 Task: Create new Company, with domain: 'zufest.ru' and type: 'Reseller'. Add new contact for this company, with mail Id: 'Amaira21Martin@zufest.ru', First Name: Amaira, Last name:  Martin, Job Title: 'Quality Assurance Engineer', Phone Number: '(801) 555-6795'. Change life cycle stage to  Lead and lead status to  Open. Logged in from softage.3@softage.net
Action: Mouse moved to (85, 74)
Screenshot: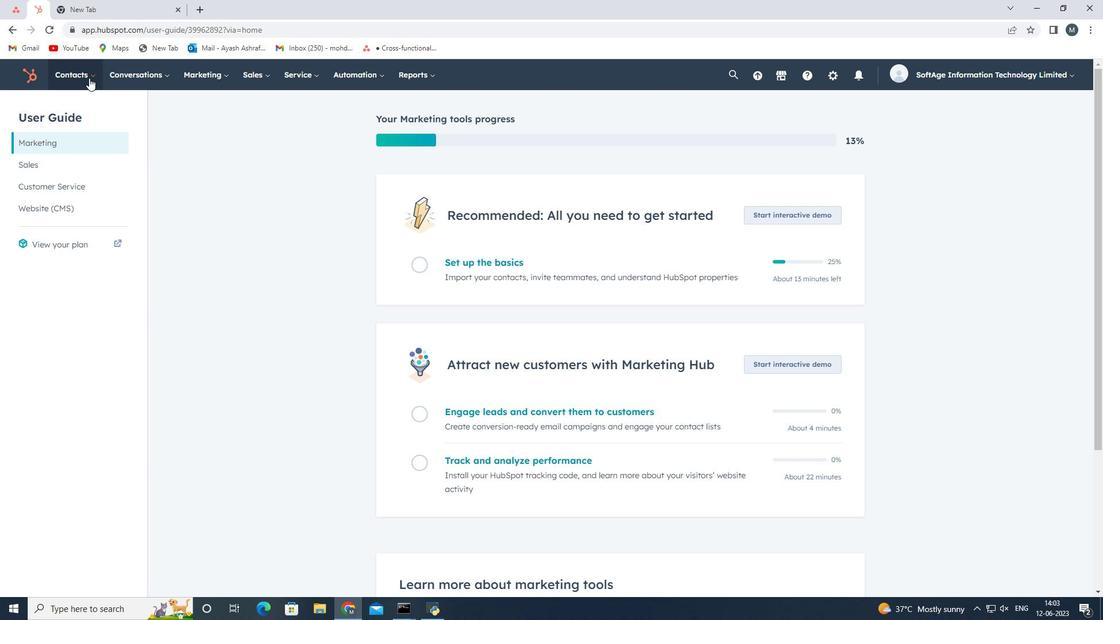 
Action: Mouse pressed left at (85, 74)
Screenshot: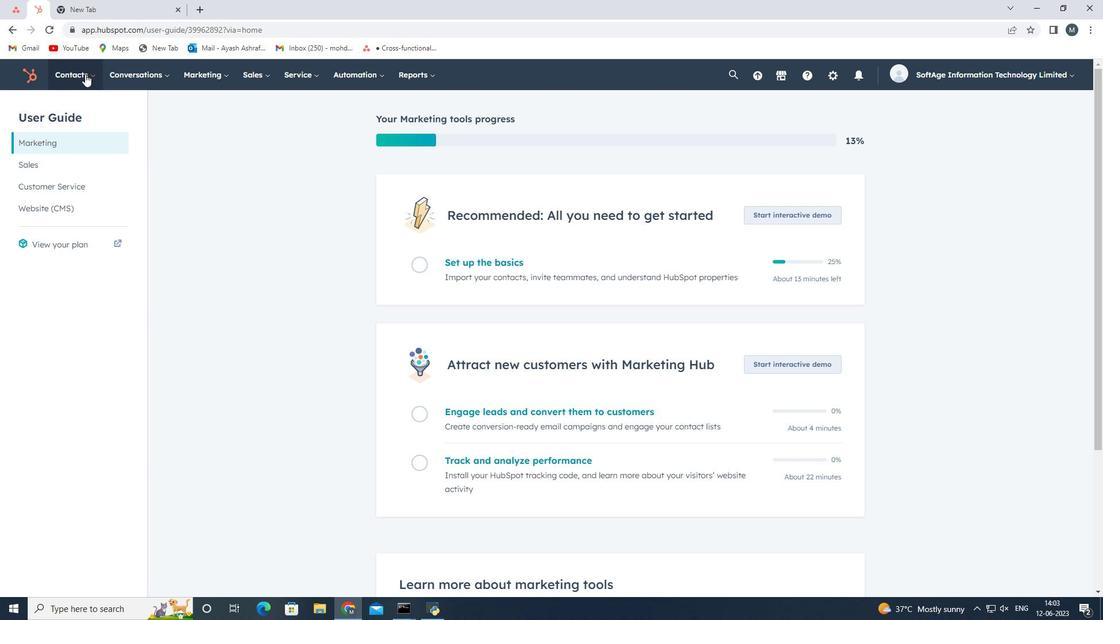 
Action: Mouse moved to (87, 128)
Screenshot: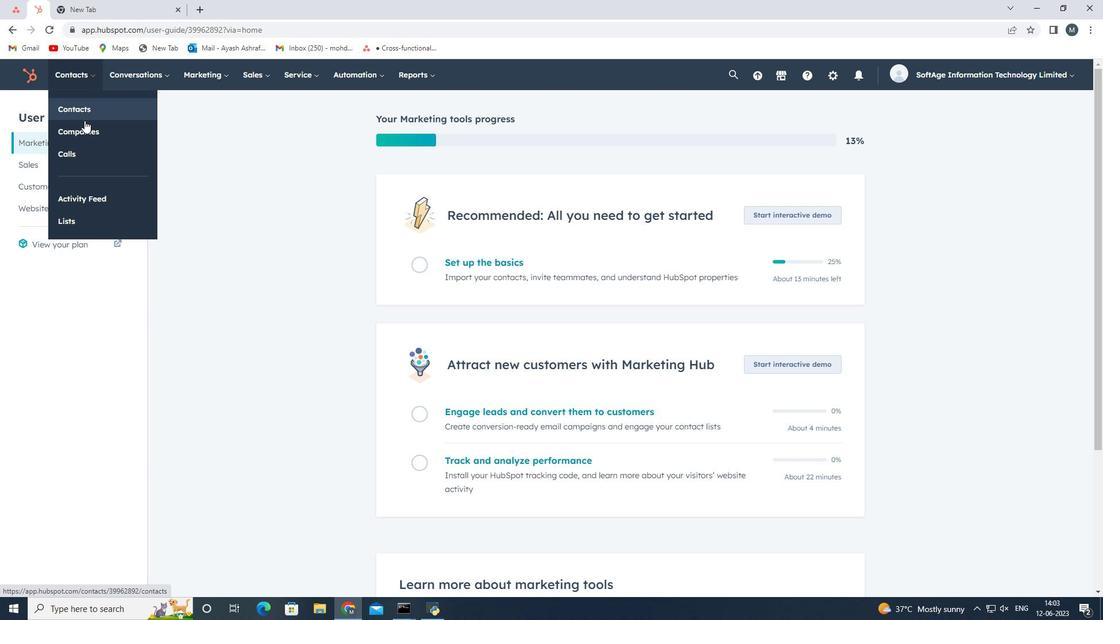 
Action: Mouse pressed left at (87, 128)
Screenshot: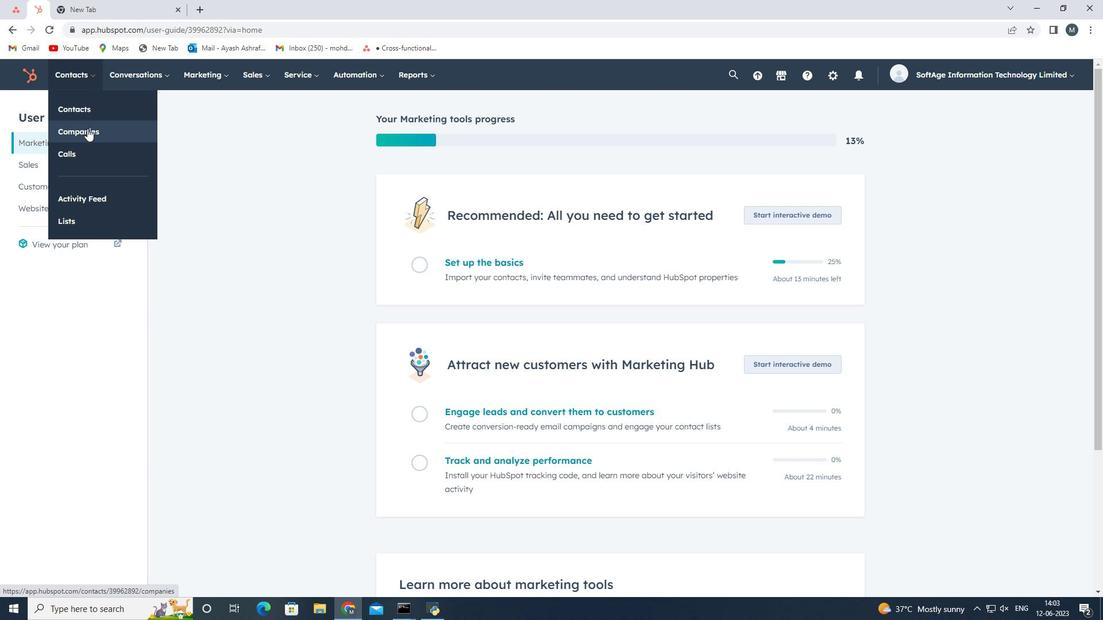 
Action: Mouse moved to (1052, 115)
Screenshot: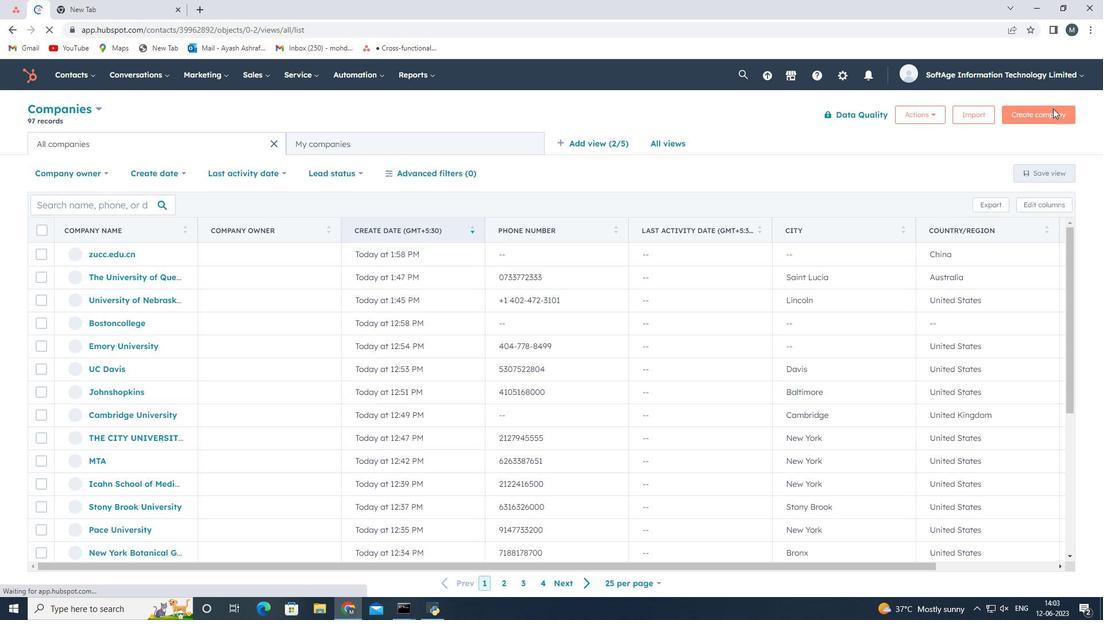 
Action: Mouse pressed left at (1052, 115)
Screenshot: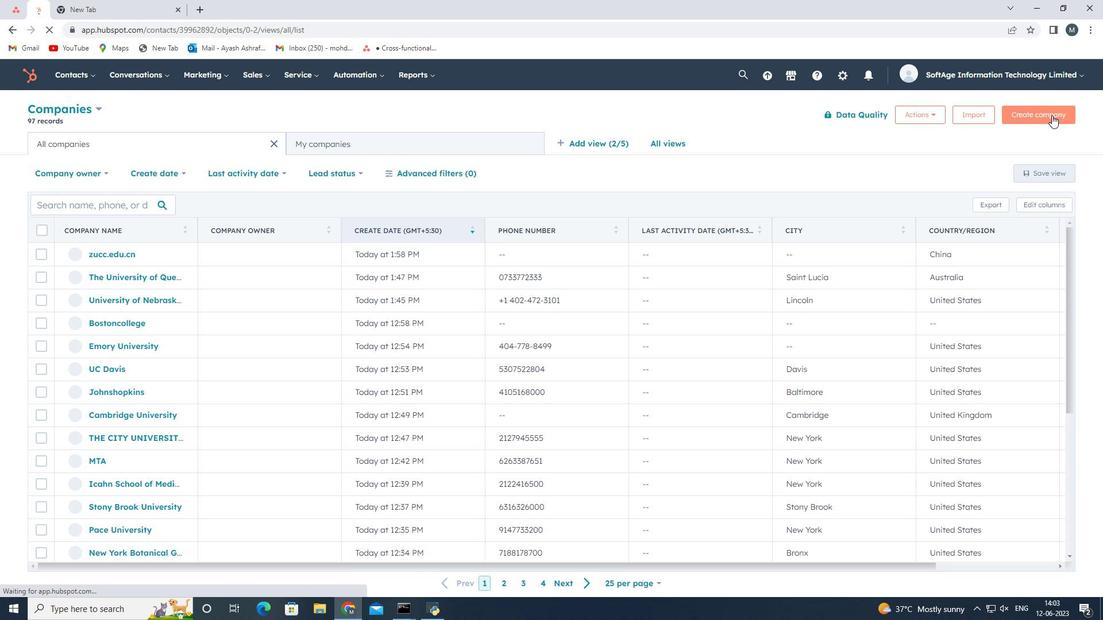 
Action: Mouse moved to (877, 166)
Screenshot: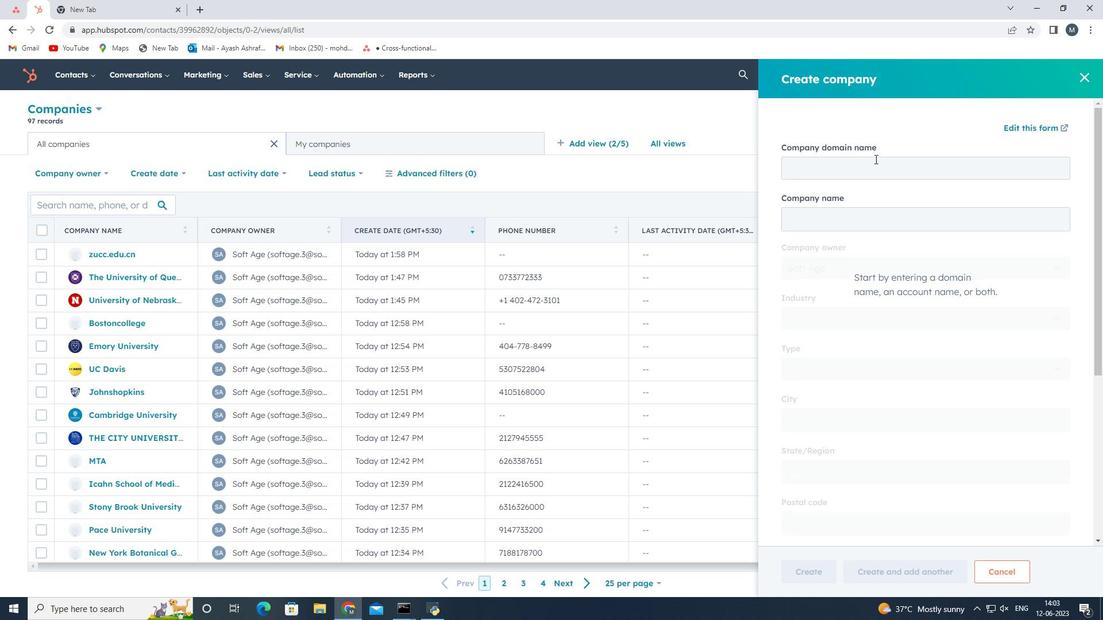 
Action: Mouse pressed left at (877, 166)
Screenshot: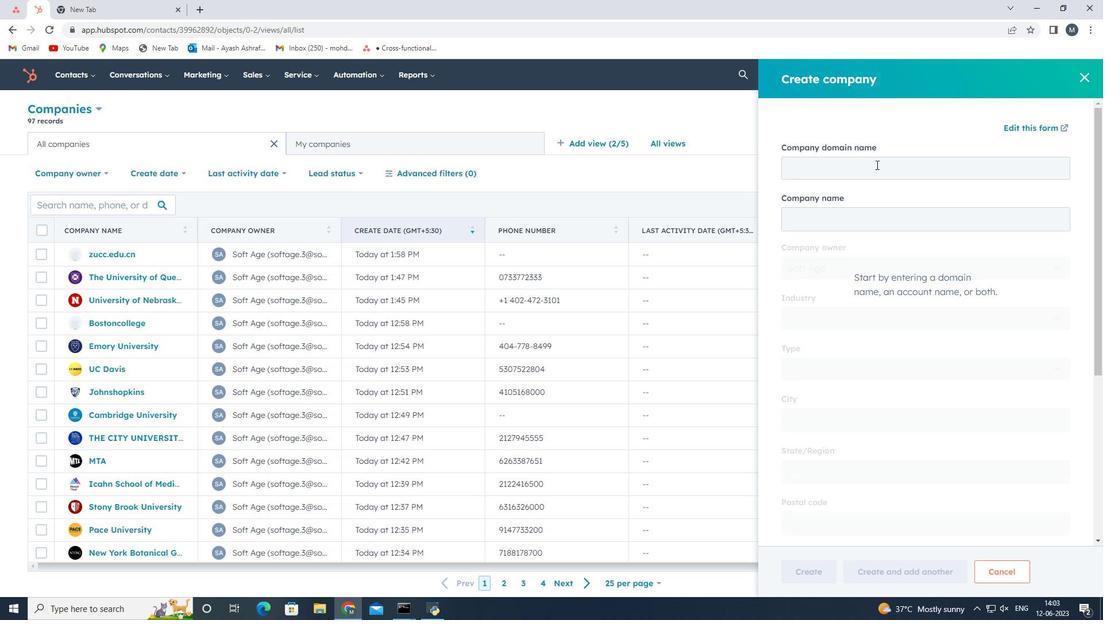 
Action: Key pressed zufest.ru
Screenshot: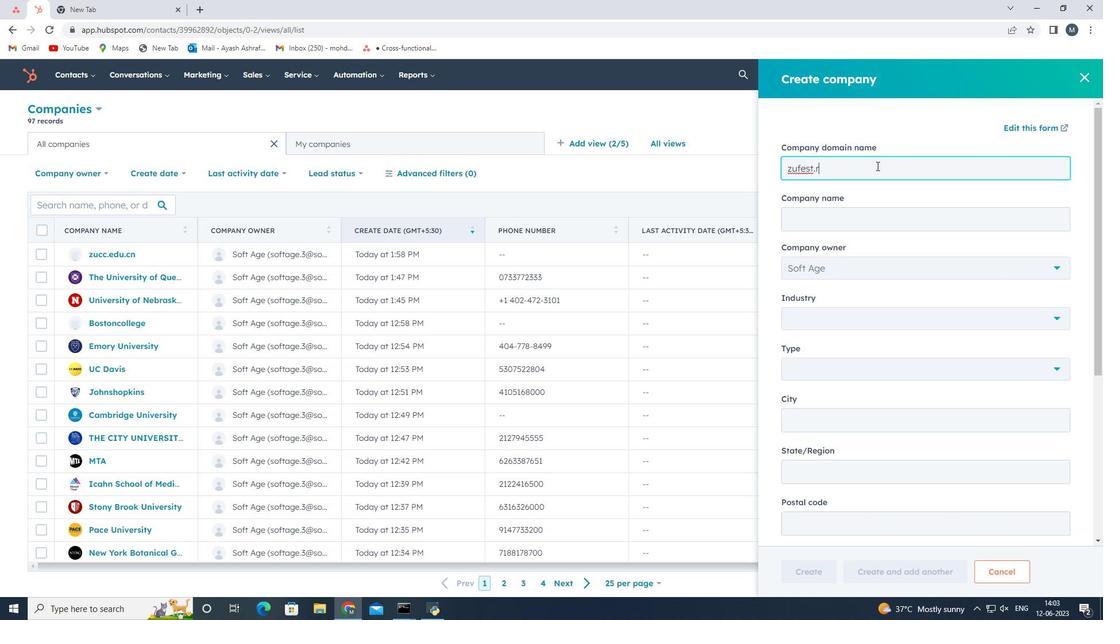 
Action: Mouse moved to (844, 367)
Screenshot: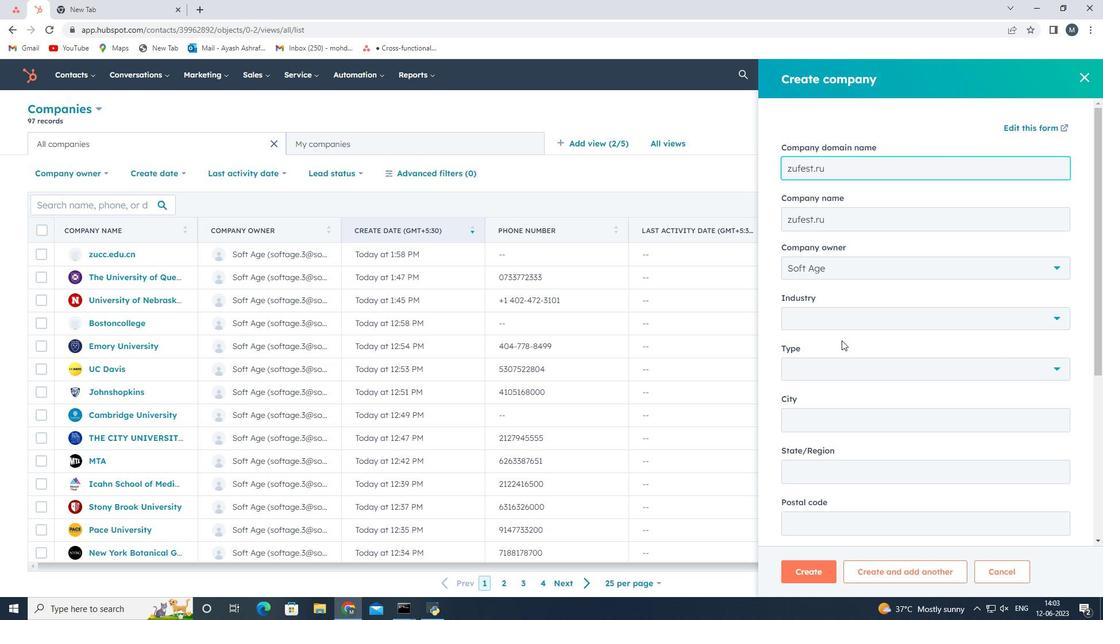 
Action: Mouse pressed left at (844, 367)
Screenshot: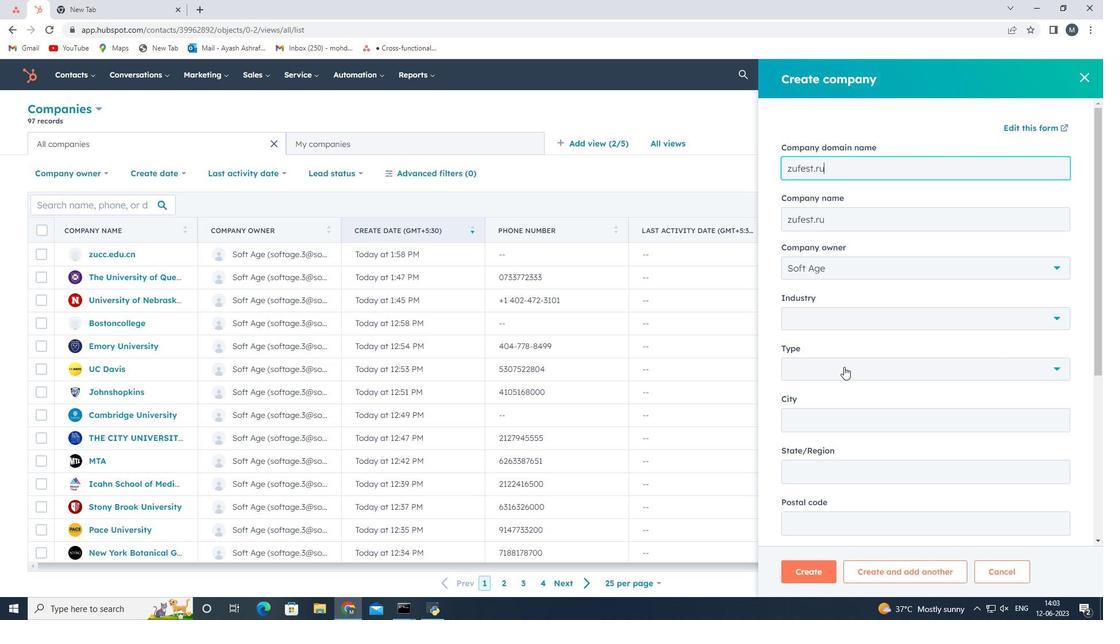 
Action: Mouse moved to (816, 467)
Screenshot: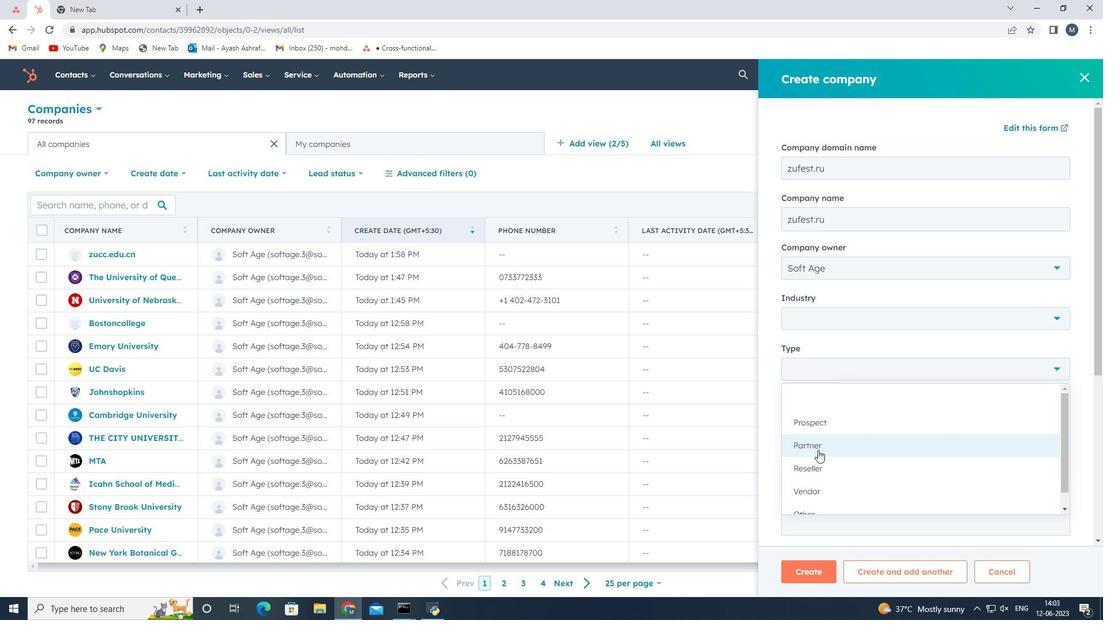 
Action: Mouse pressed left at (816, 467)
Screenshot: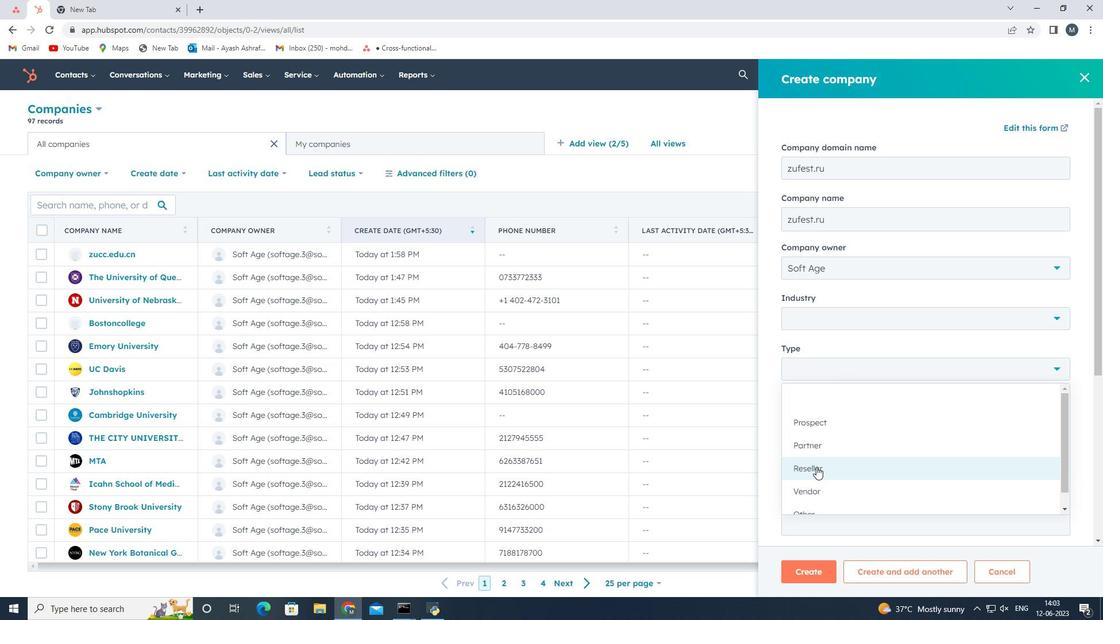 
Action: Mouse moved to (822, 462)
Screenshot: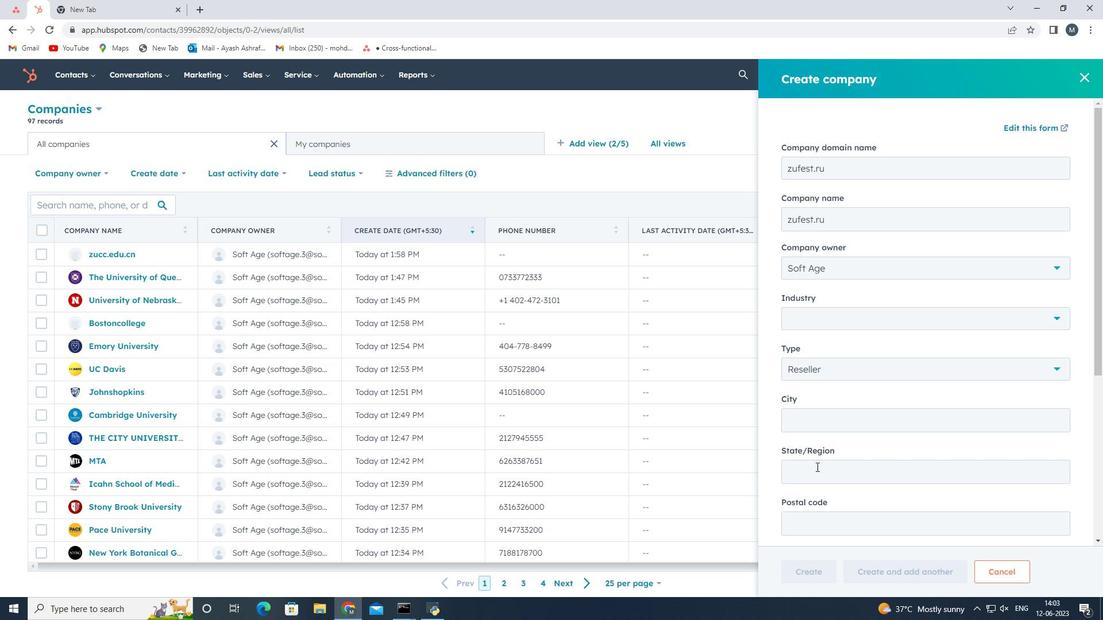 
Action: Mouse scrolled (822, 461) with delta (0, 0)
Screenshot: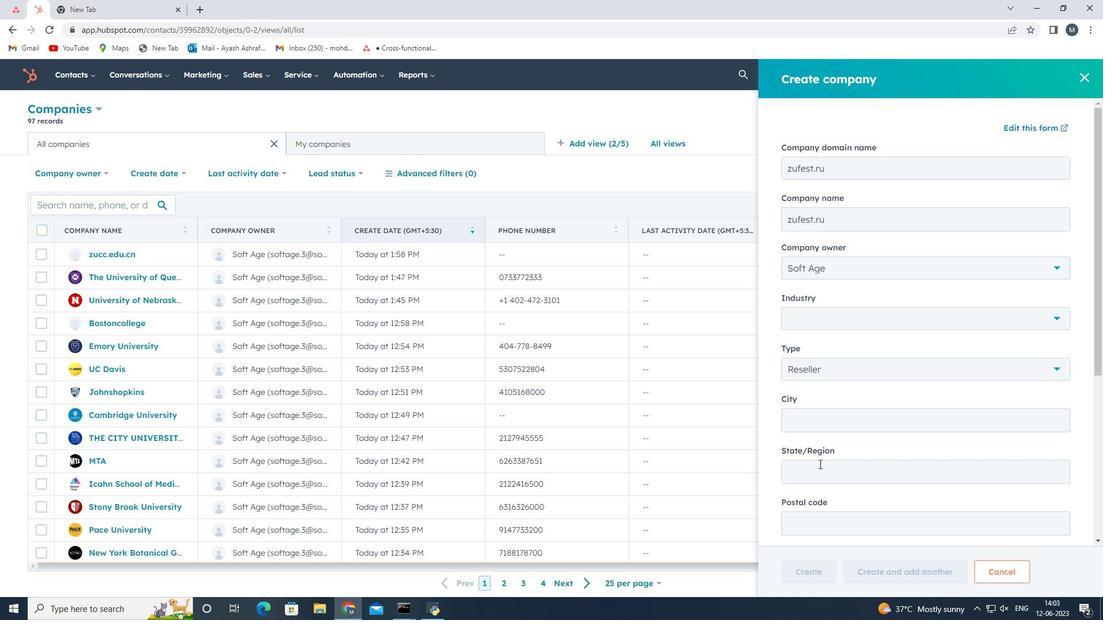
Action: Mouse scrolled (822, 461) with delta (0, 0)
Screenshot: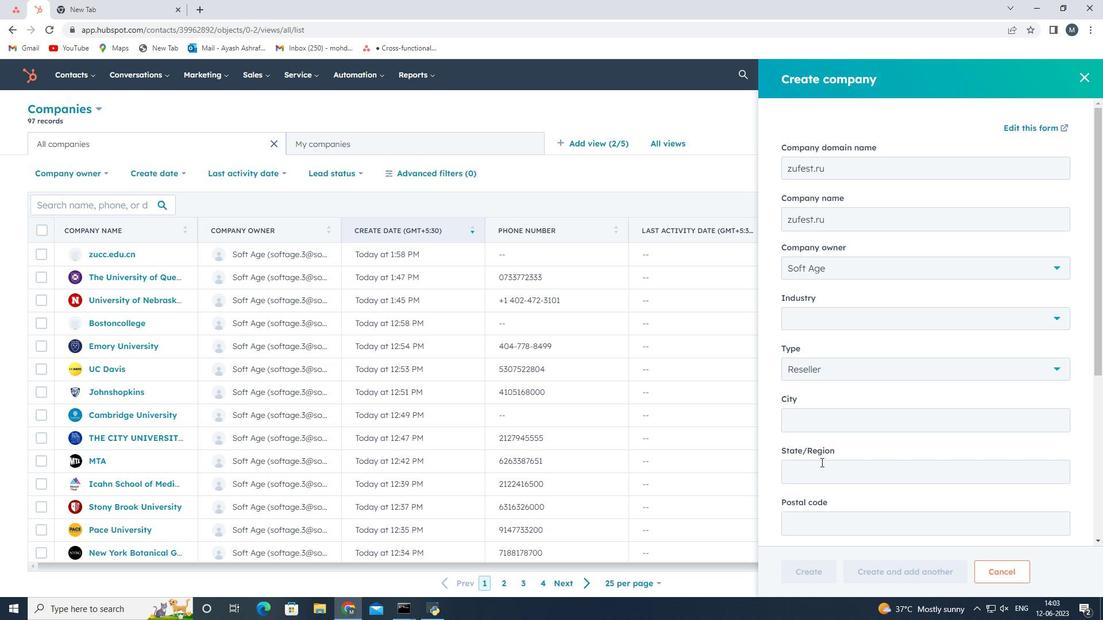 
Action: Mouse scrolled (822, 461) with delta (0, 0)
Screenshot: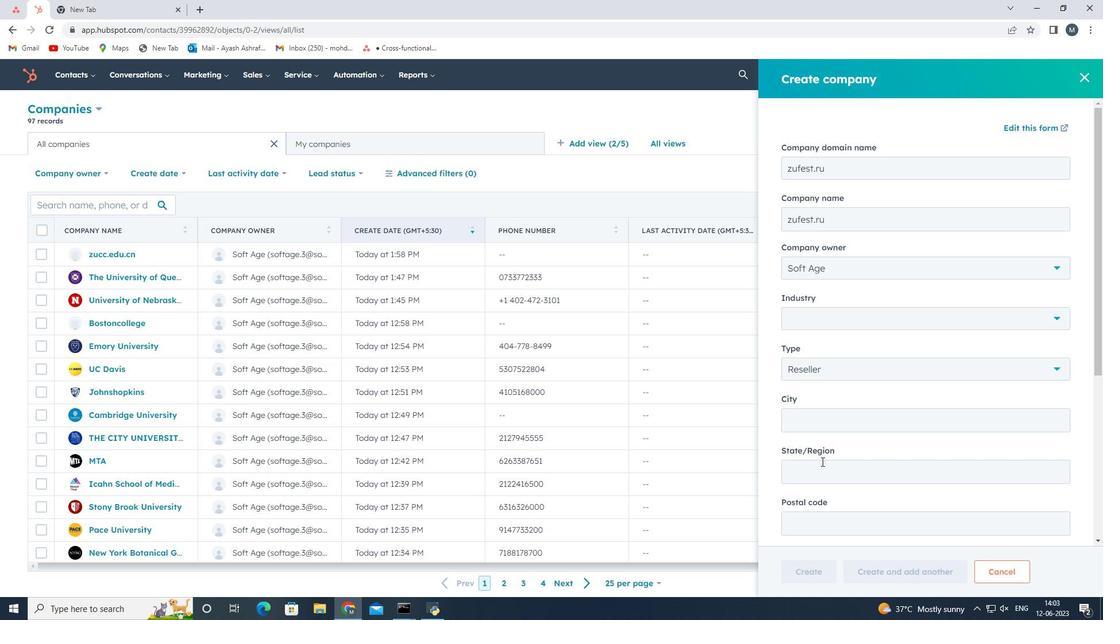 
Action: Mouse scrolled (822, 461) with delta (0, 0)
Screenshot: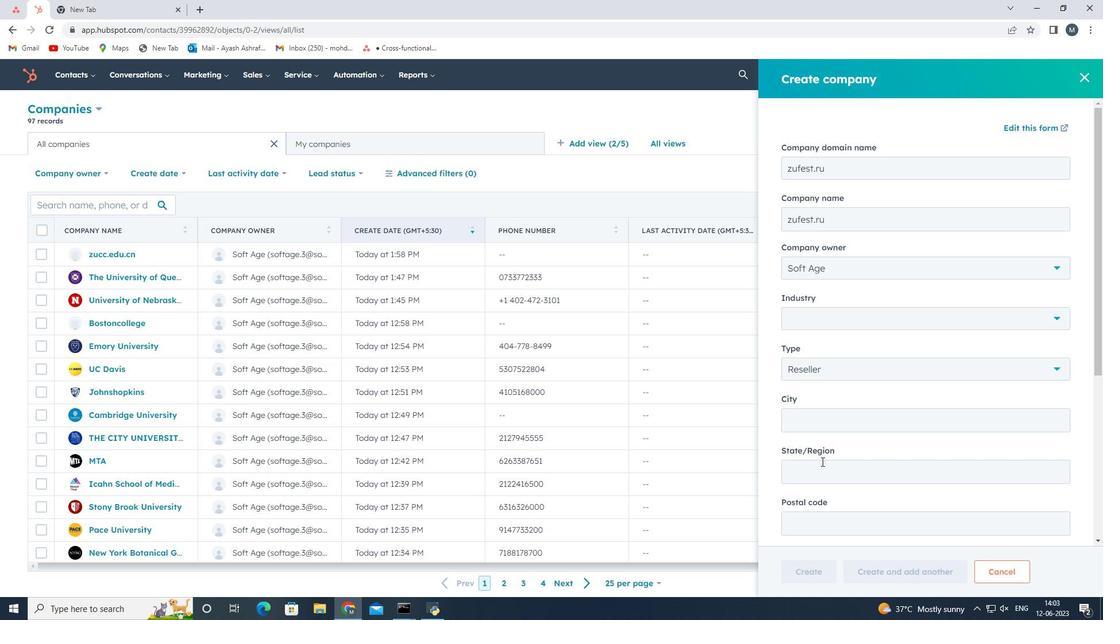 
Action: Mouse moved to (823, 459)
Screenshot: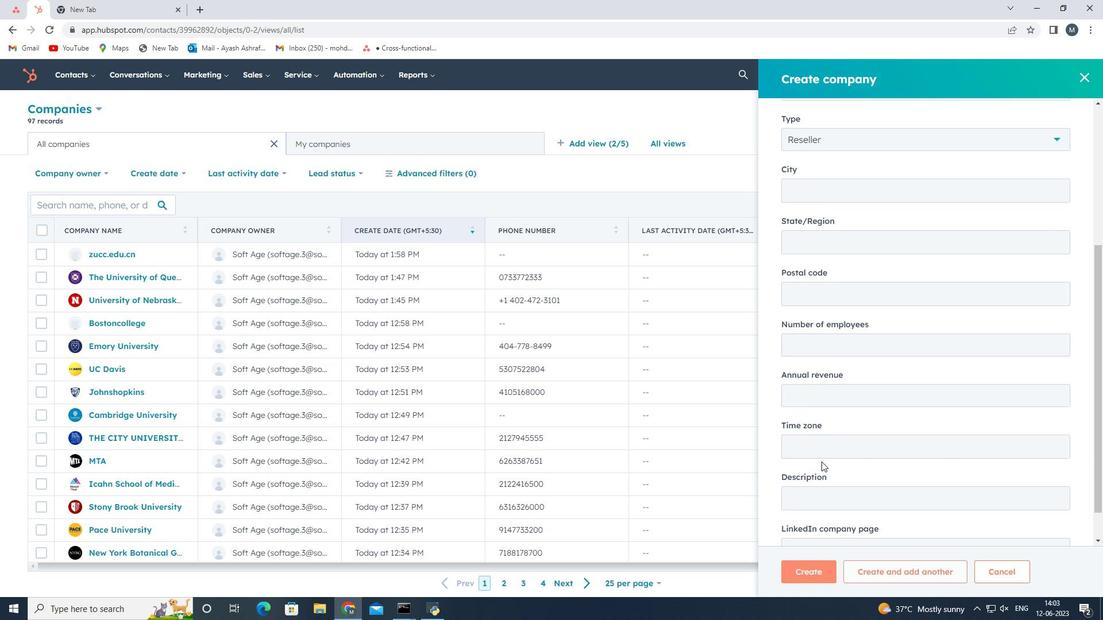 
Action: Mouse scrolled (823, 458) with delta (0, 0)
Screenshot: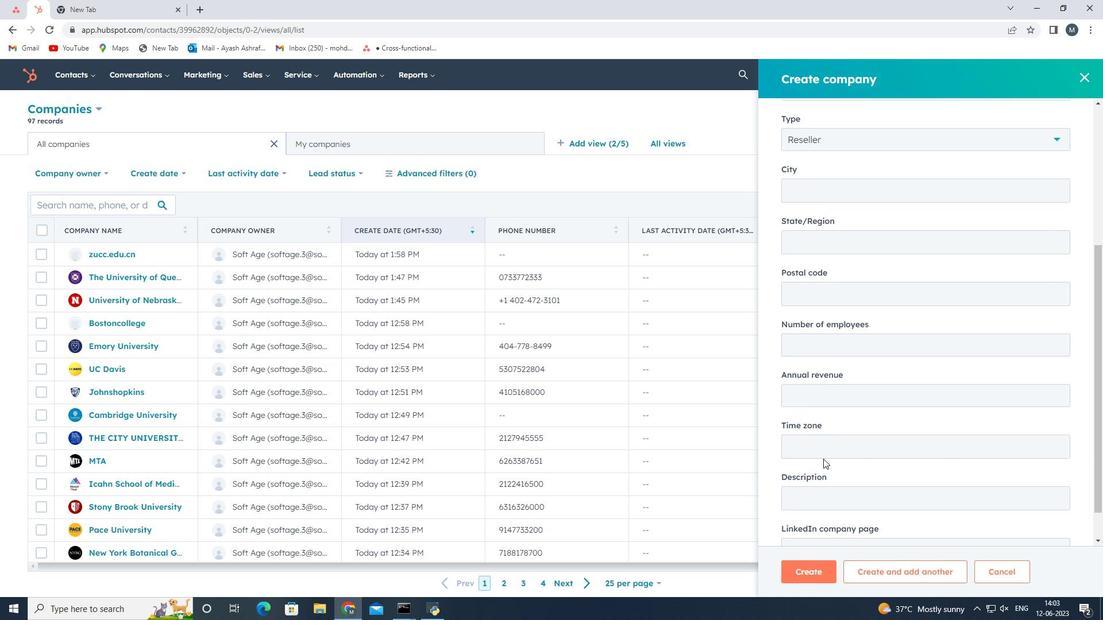 
Action: Mouse scrolled (823, 458) with delta (0, 0)
Screenshot: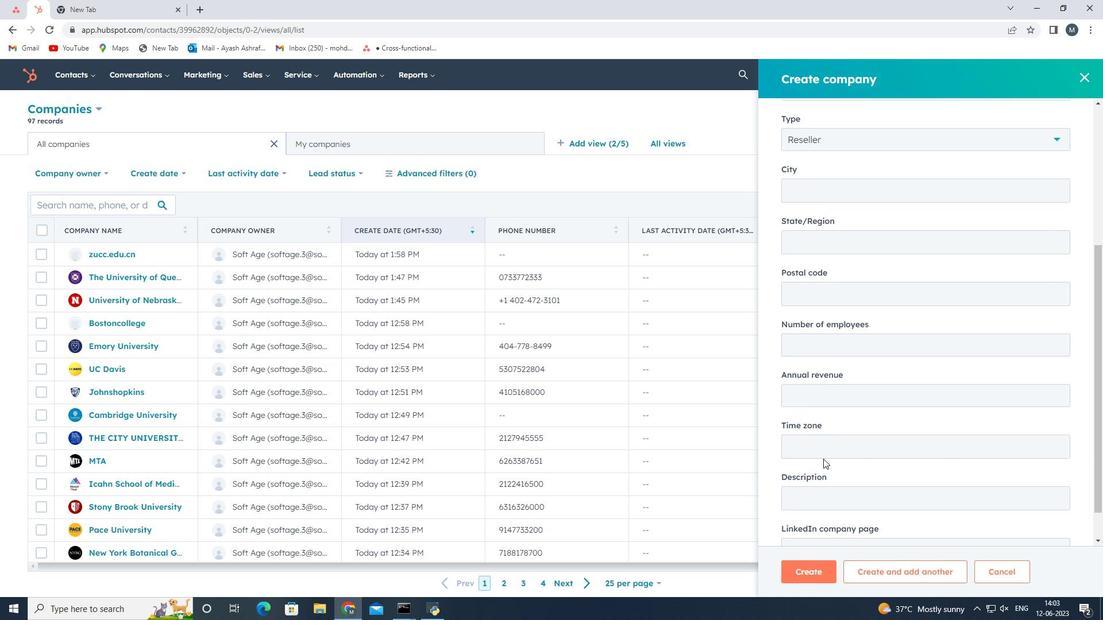 
Action: Mouse scrolled (823, 458) with delta (0, 0)
Screenshot: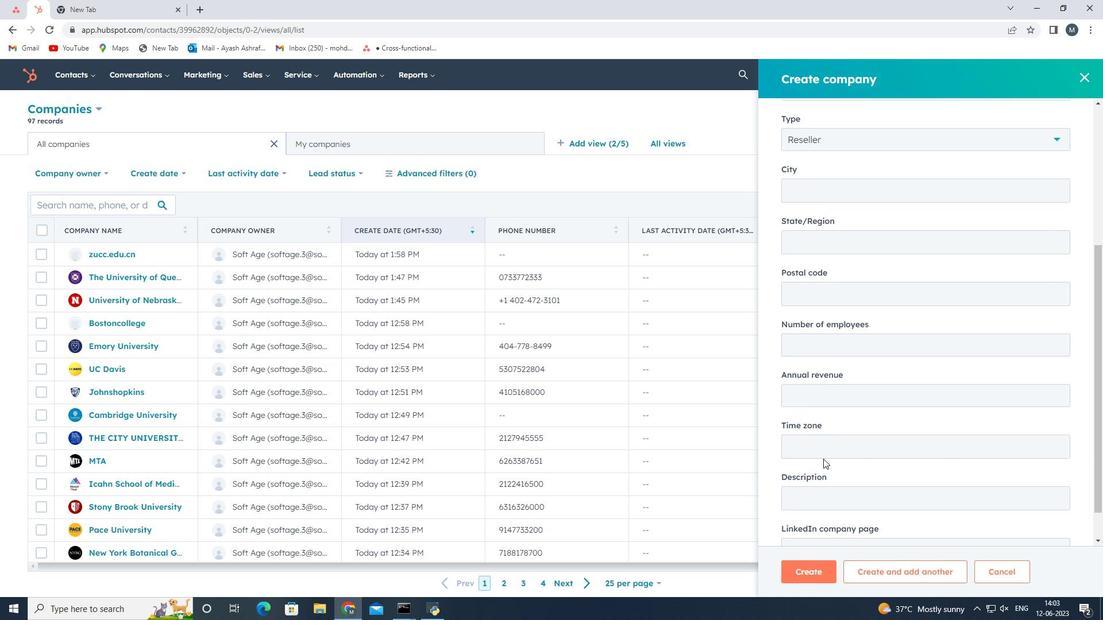 
Action: Mouse scrolled (823, 458) with delta (0, 0)
Screenshot: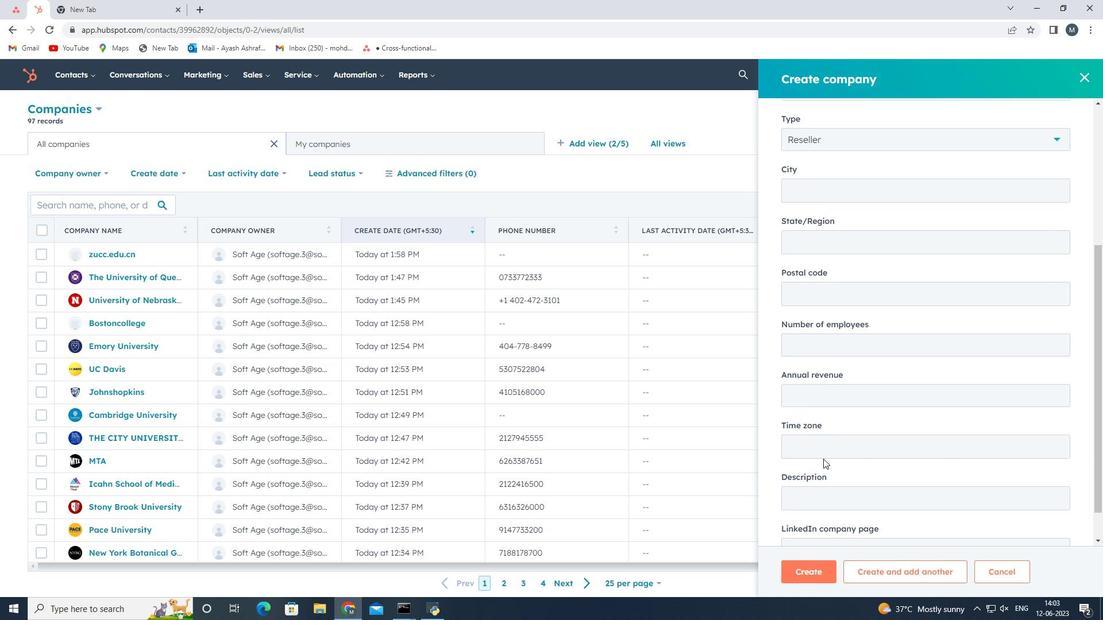
Action: Mouse moved to (816, 571)
Screenshot: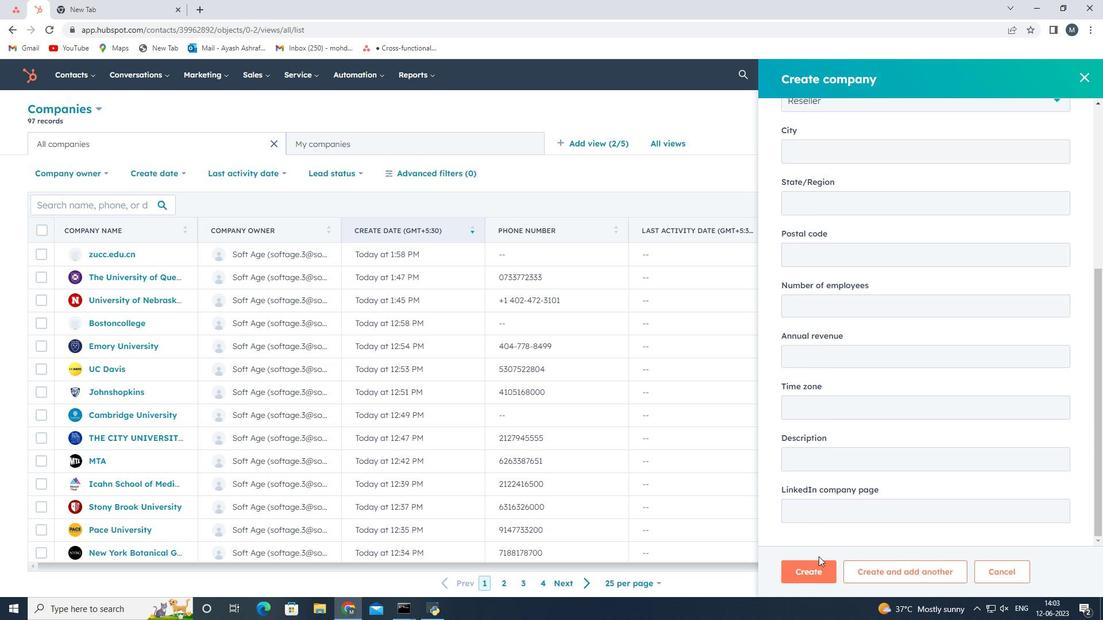 
Action: Mouse pressed left at (816, 571)
Screenshot: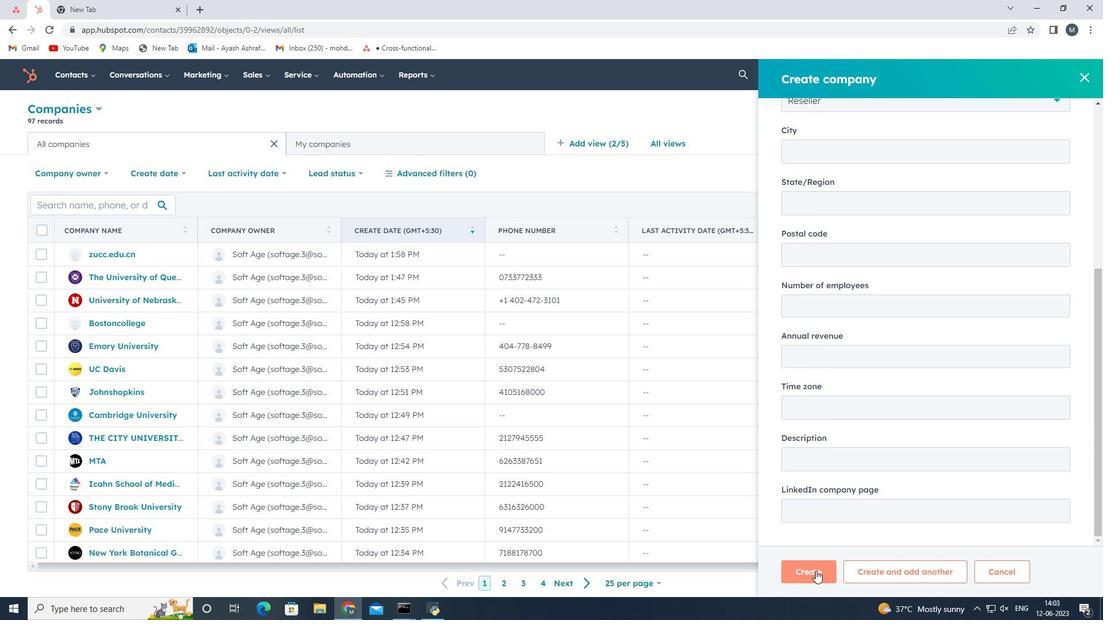 
Action: Mouse moved to (766, 388)
Screenshot: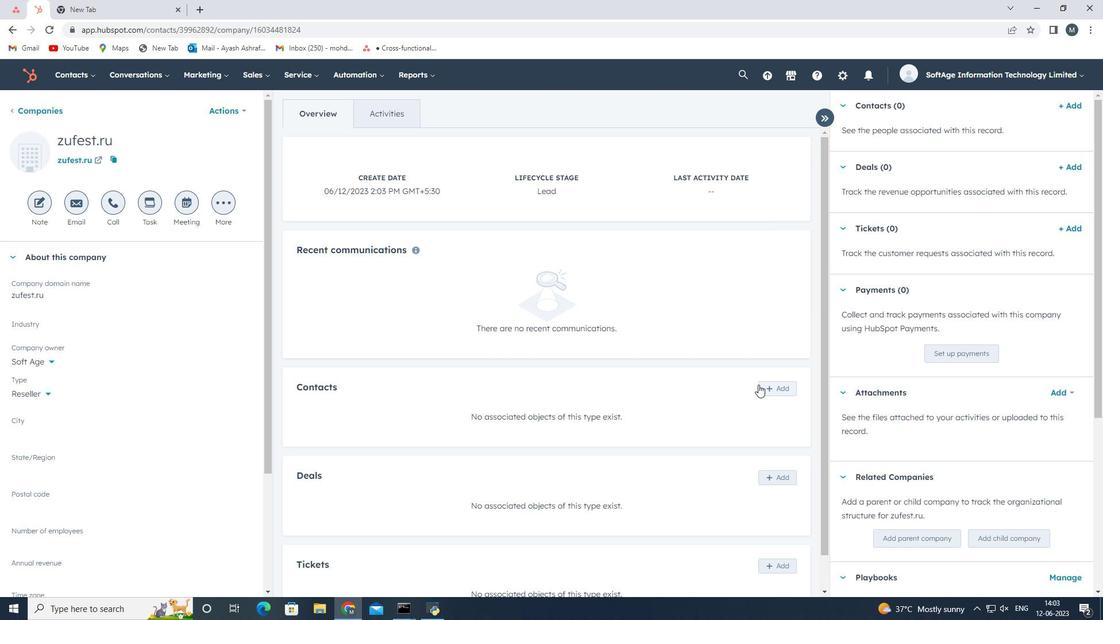
Action: Mouse pressed left at (766, 388)
Screenshot: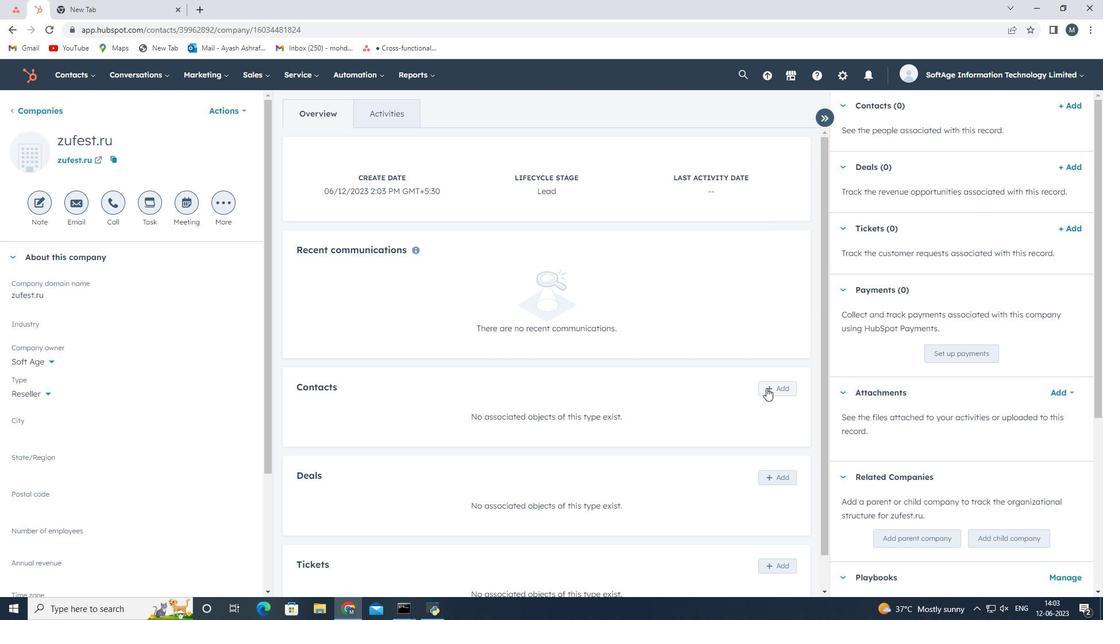 
Action: Mouse moved to (839, 140)
Screenshot: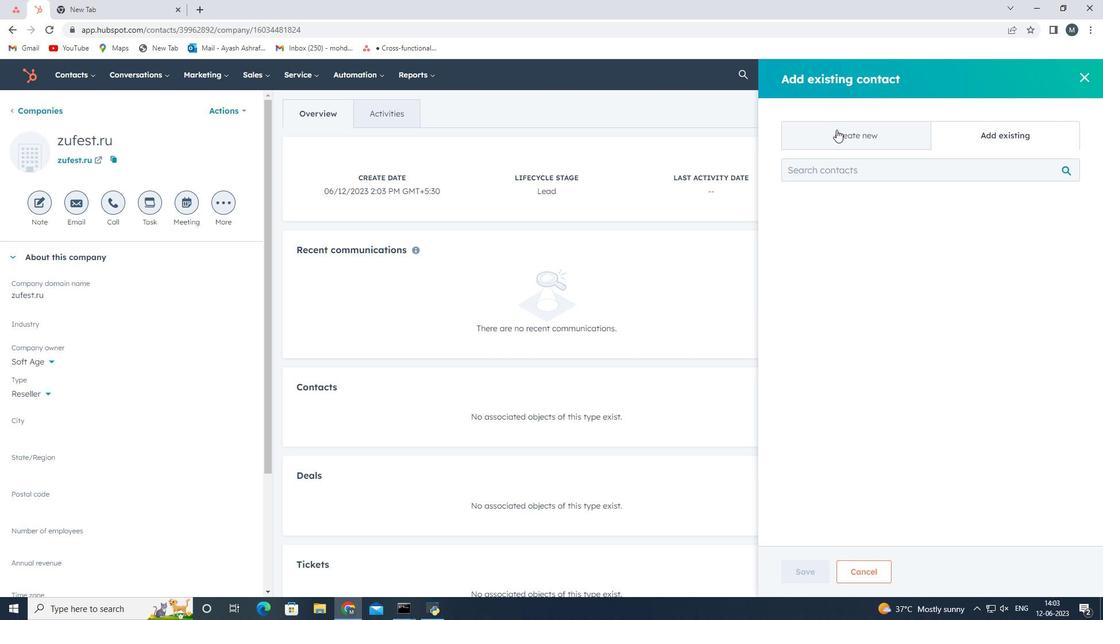 
Action: Mouse pressed left at (839, 140)
Screenshot: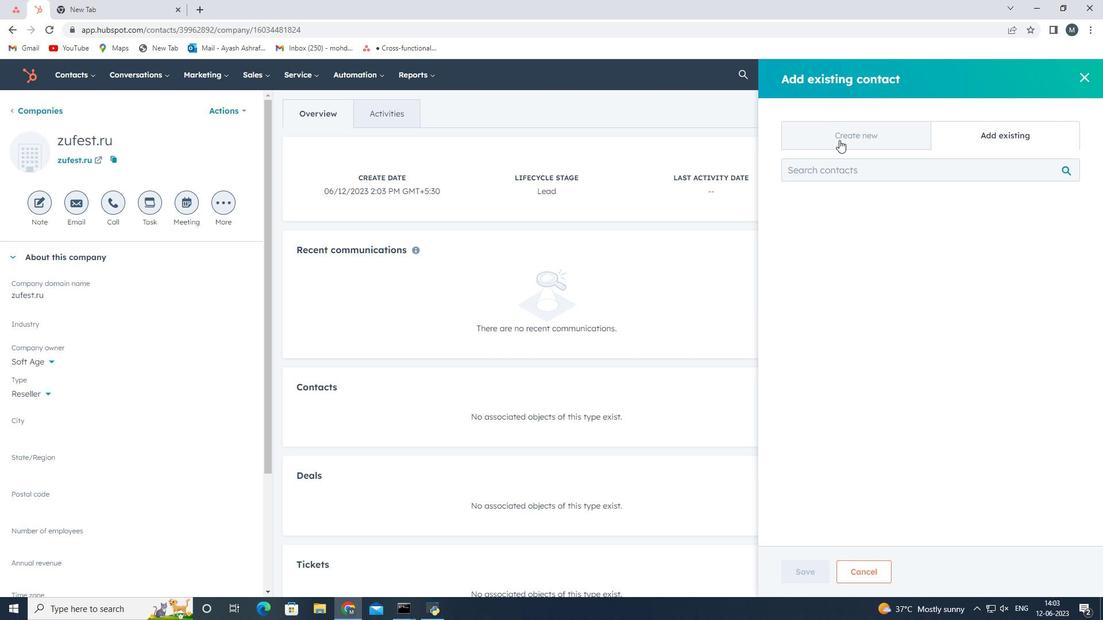 
Action: Mouse moved to (848, 202)
Screenshot: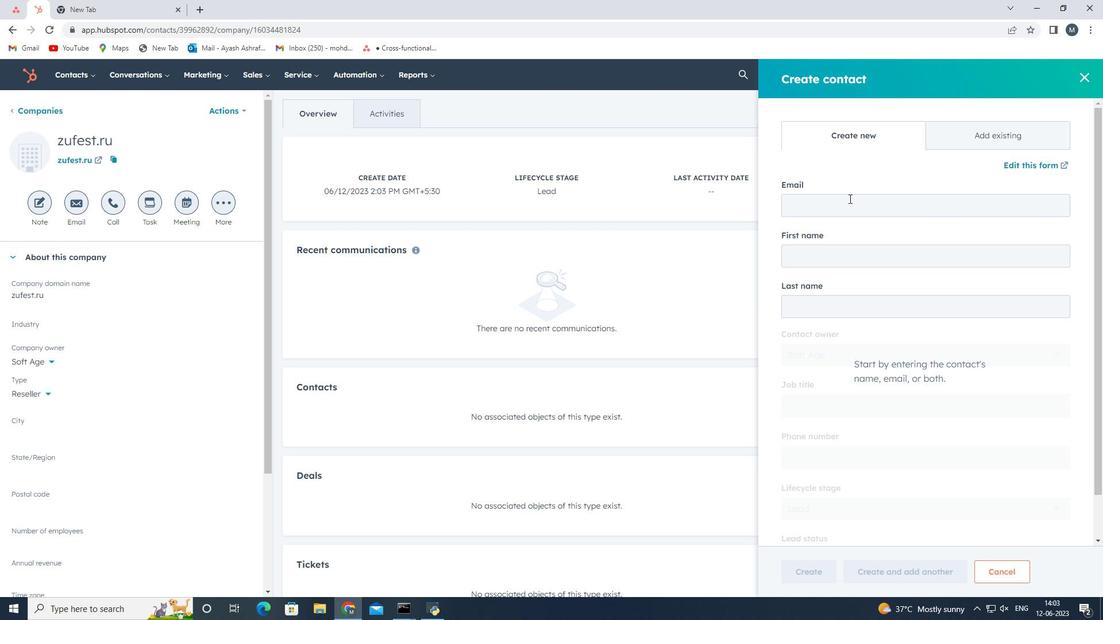 
Action: Mouse pressed left at (848, 202)
Screenshot: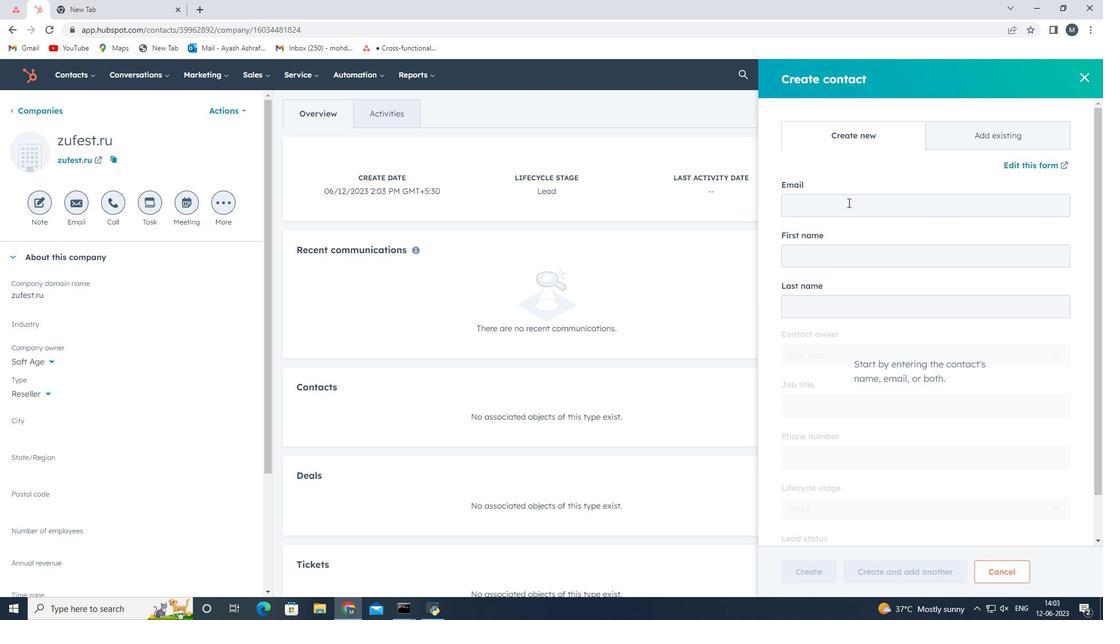 
Action: Key pressed <Key.shift>Amaira21<Key.shift>Martin<Key.shift>@zufest.ru
Screenshot: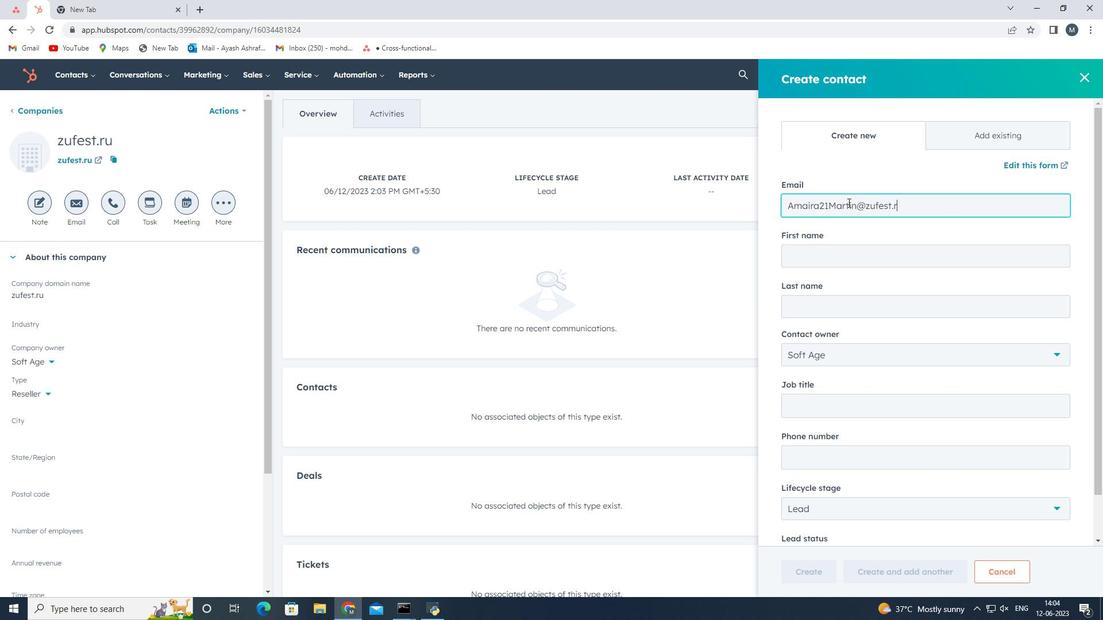 
Action: Mouse moved to (821, 254)
Screenshot: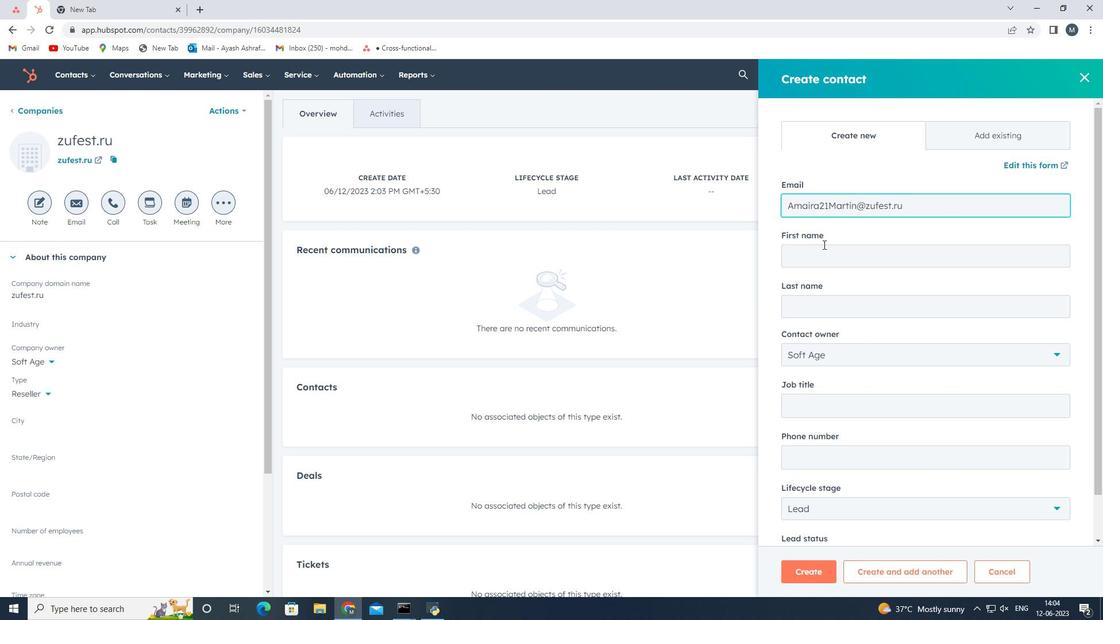 
Action: Mouse pressed left at (821, 254)
Screenshot: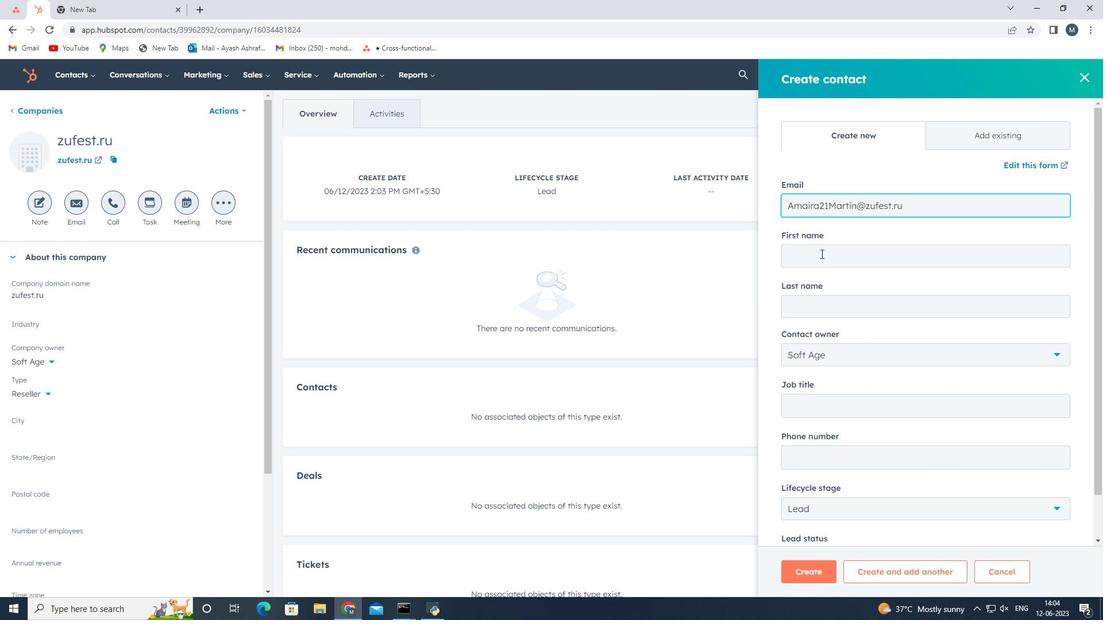 
Action: Mouse moved to (795, 261)
Screenshot: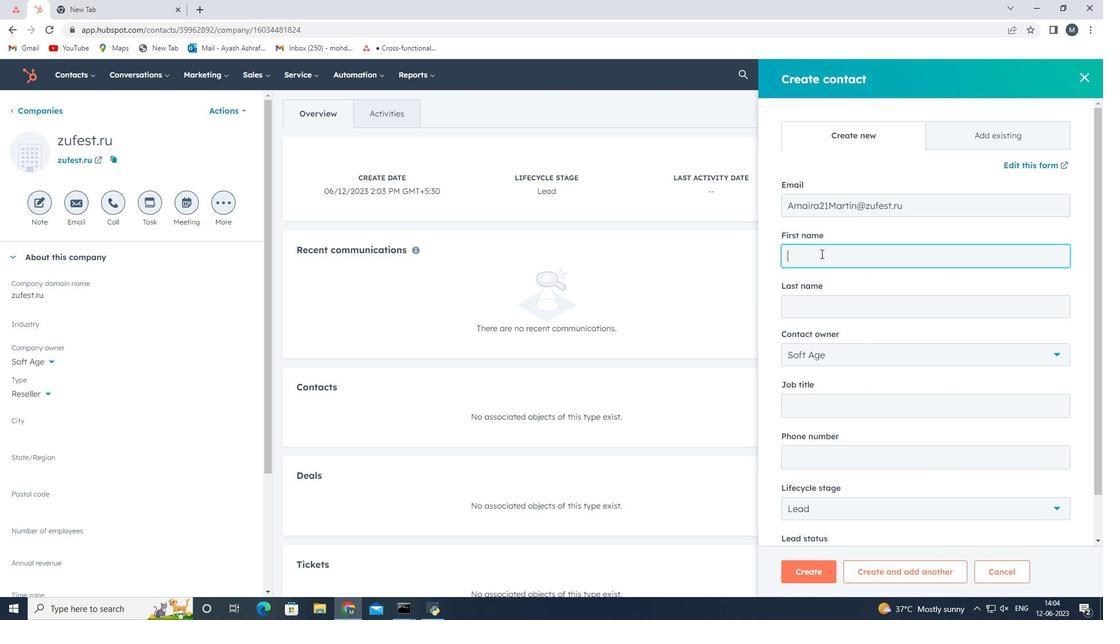 
Action: Key pressed <Key.shift>Amaria
Screenshot: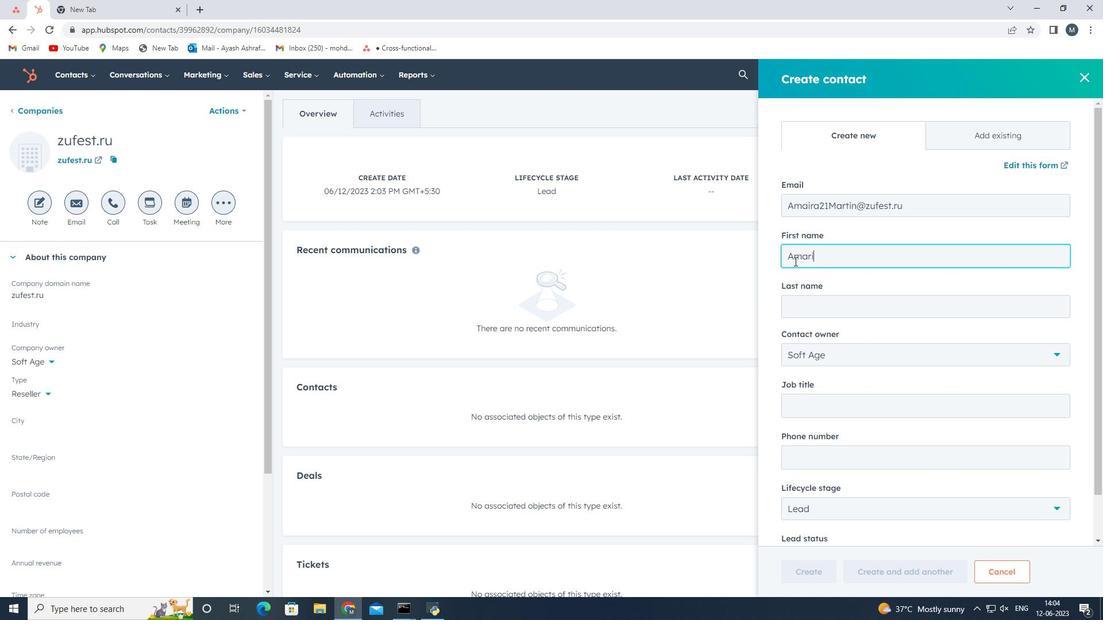 
Action: Mouse moved to (778, 263)
Screenshot: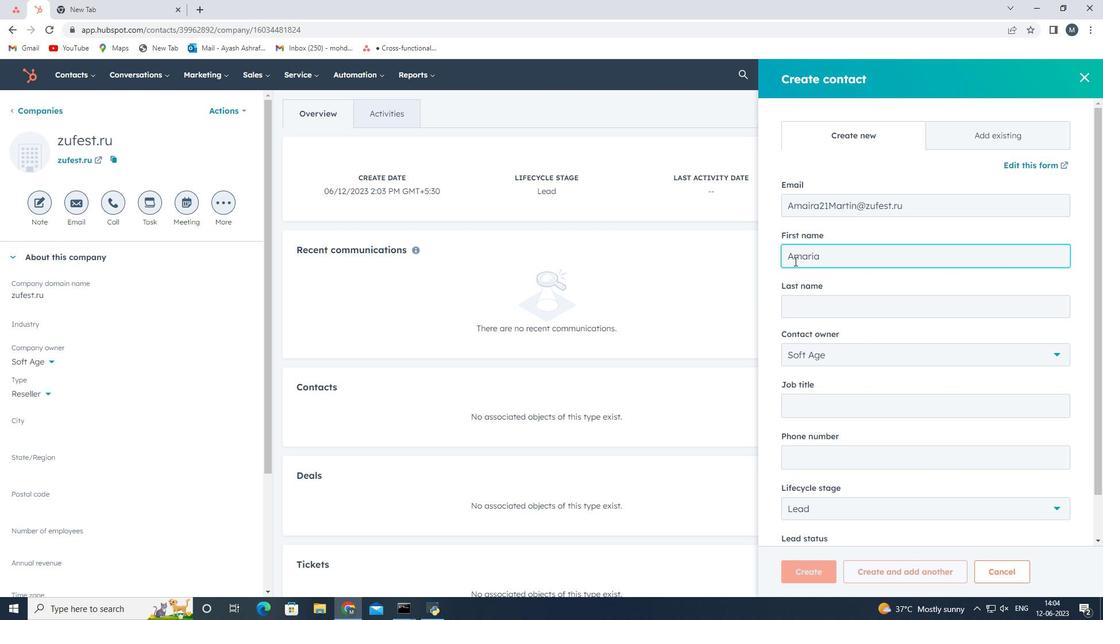 
Action: Key pressed 21<Key.shift>Martn<Key.shift>@
Screenshot: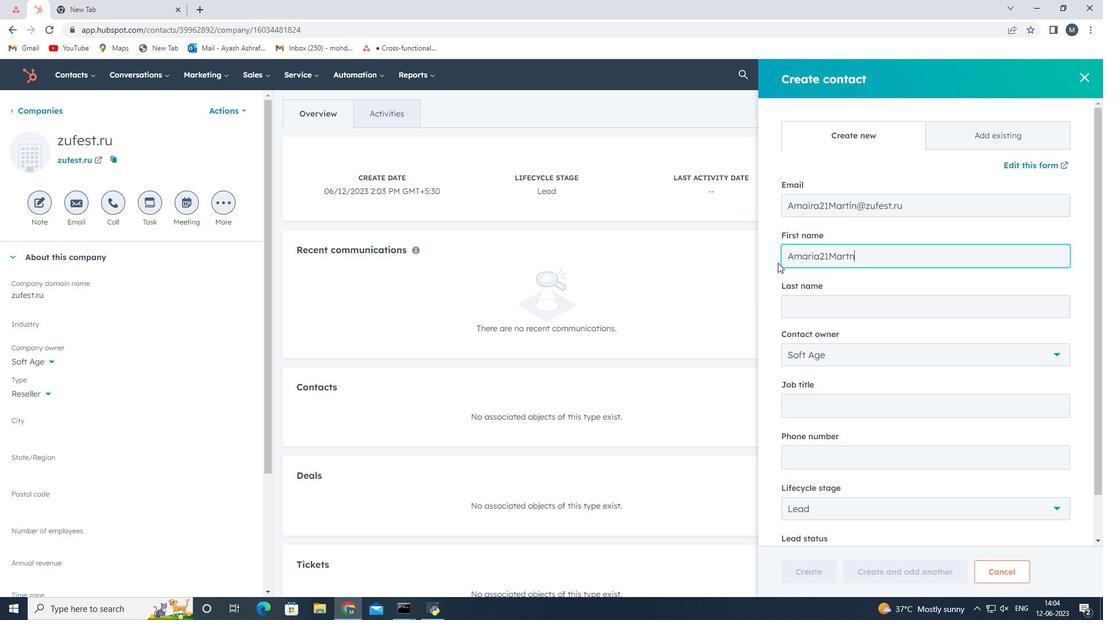 
Action: Mouse moved to (900, 260)
Screenshot: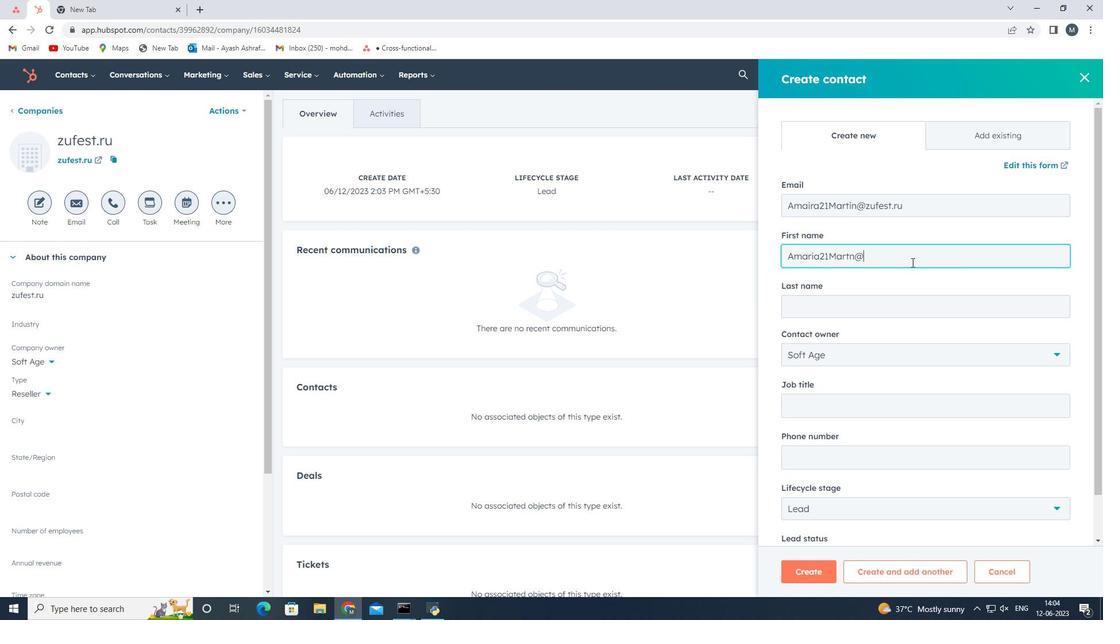 
Action: Mouse pressed left at (900, 260)
Screenshot: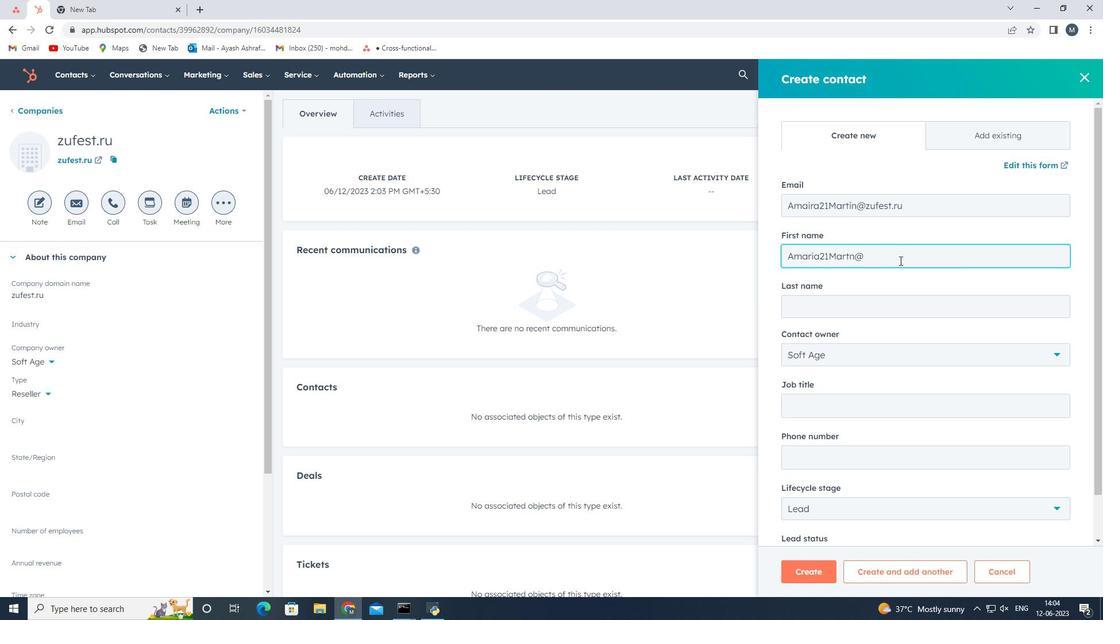 
Action: Mouse moved to (820, 261)
Screenshot: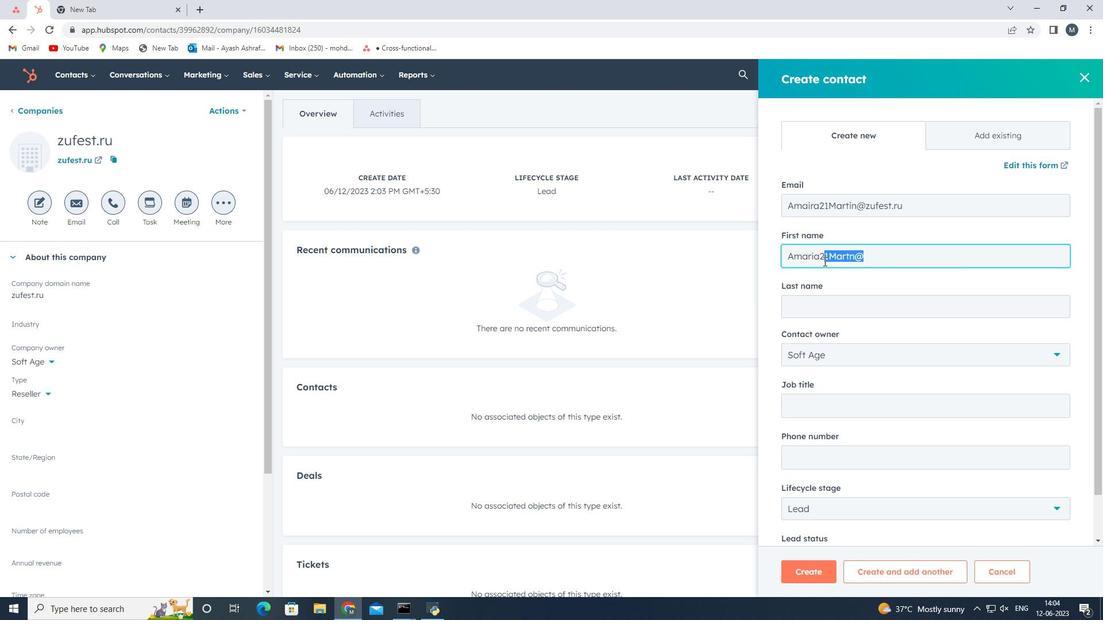 
Action: Key pressed <Key.backspace>
Screenshot: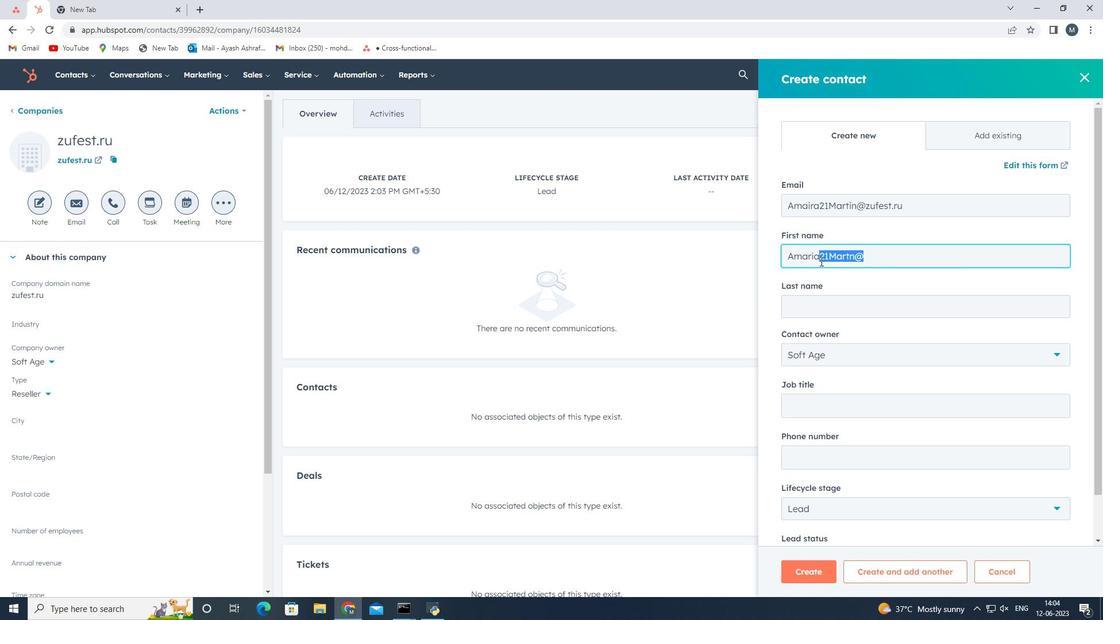 
Action: Mouse moved to (817, 310)
Screenshot: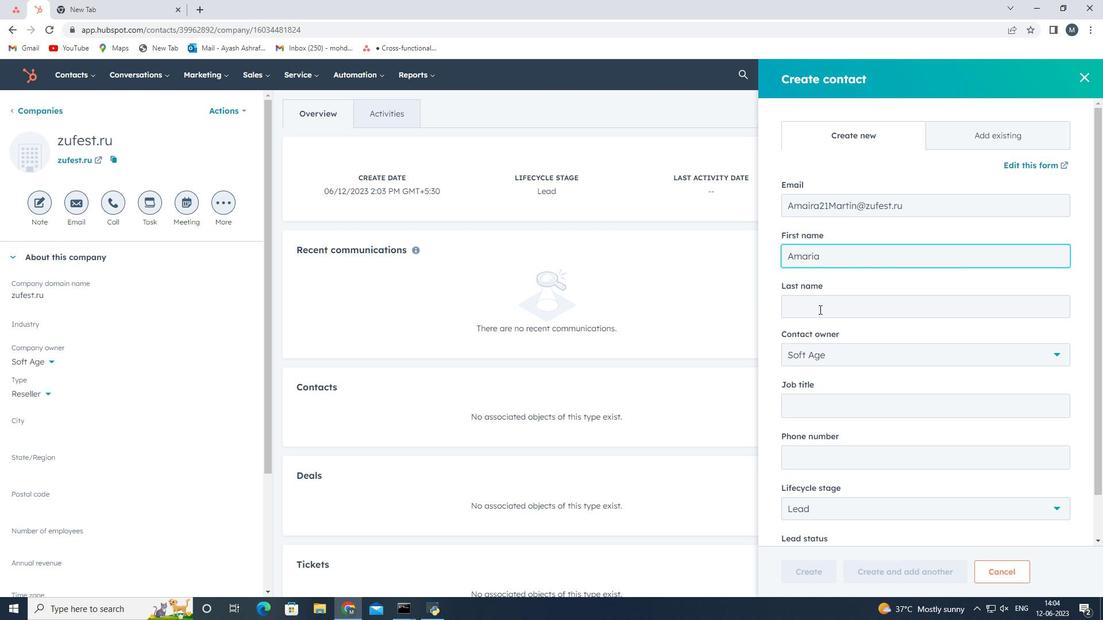 
Action: Mouse pressed left at (817, 310)
Screenshot: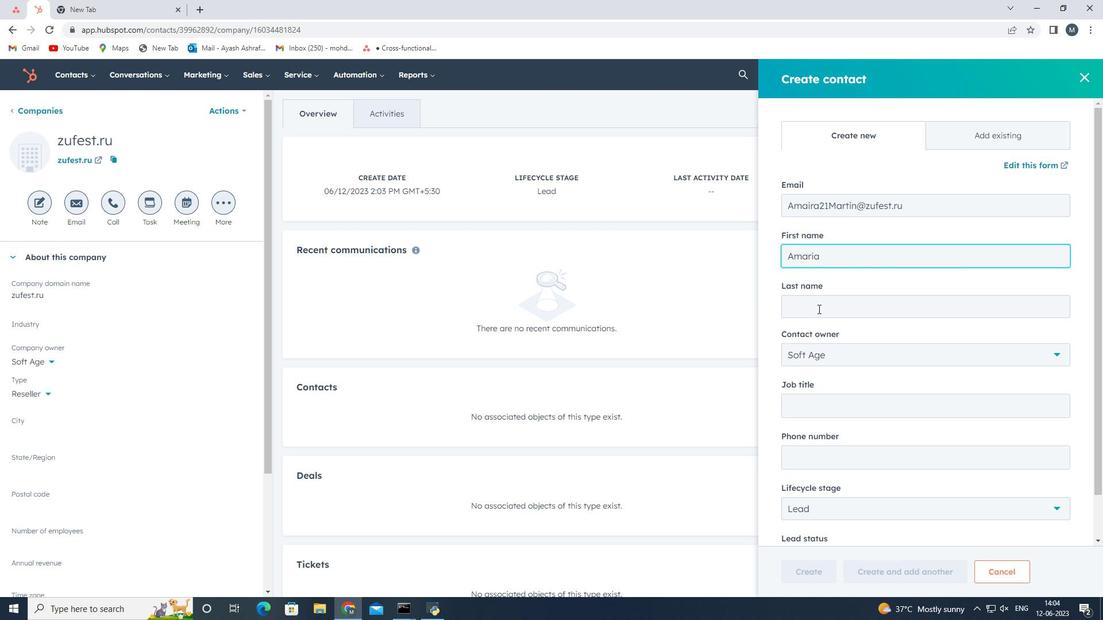 
Action: Mouse moved to (766, 299)
Screenshot: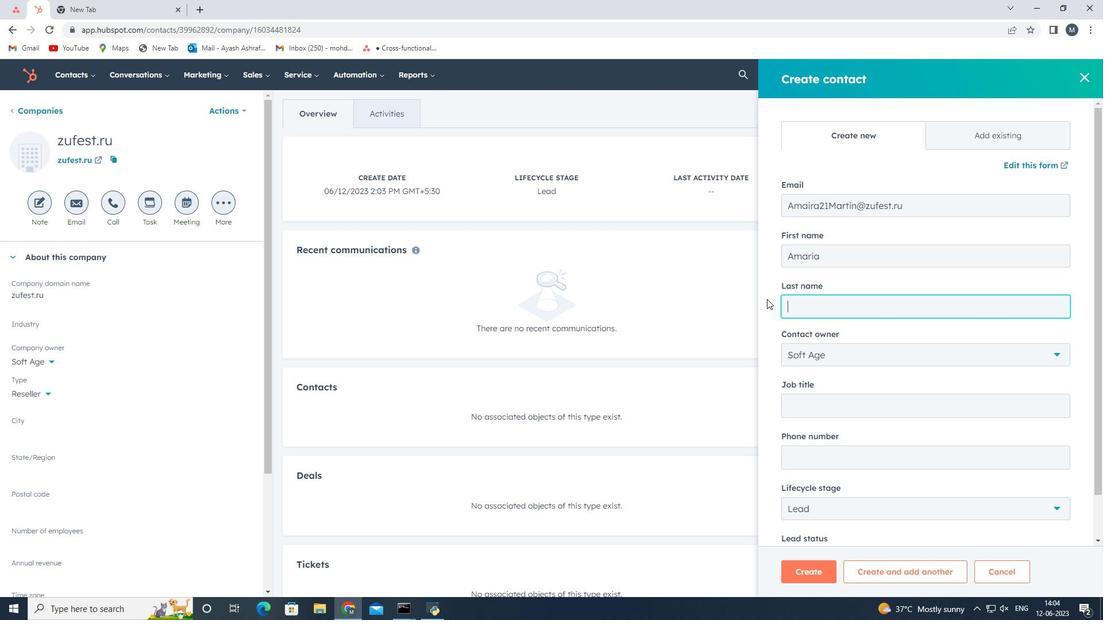 
Action: Key pressed <Key.shift>Martin
Screenshot: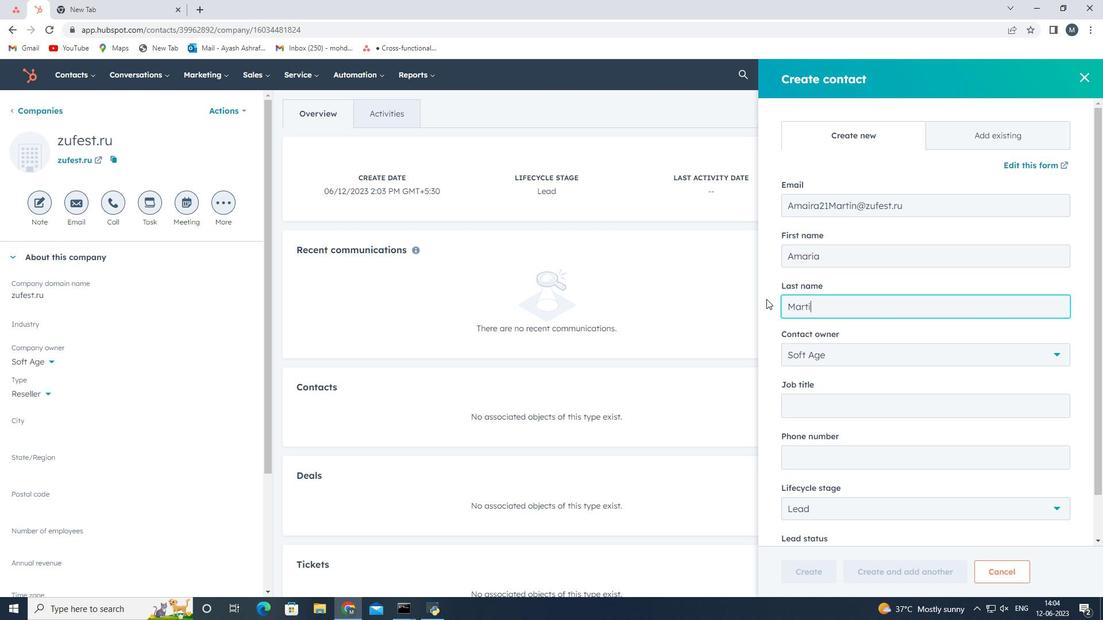 
Action: Mouse moved to (849, 409)
Screenshot: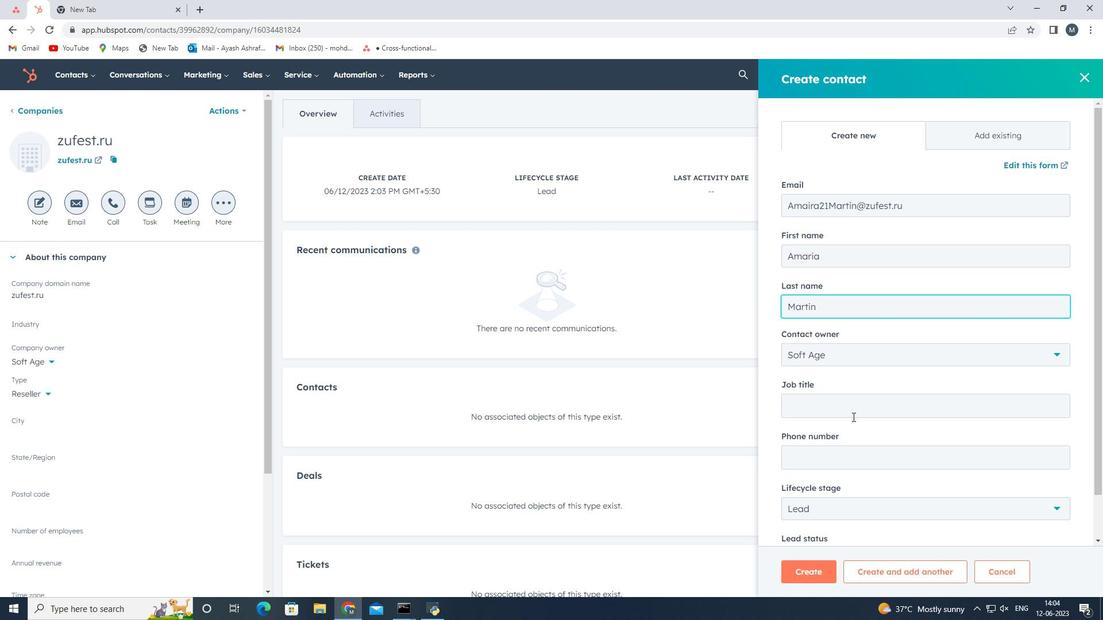 
Action: Mouse pressed left at (849, 409)
Screenshot: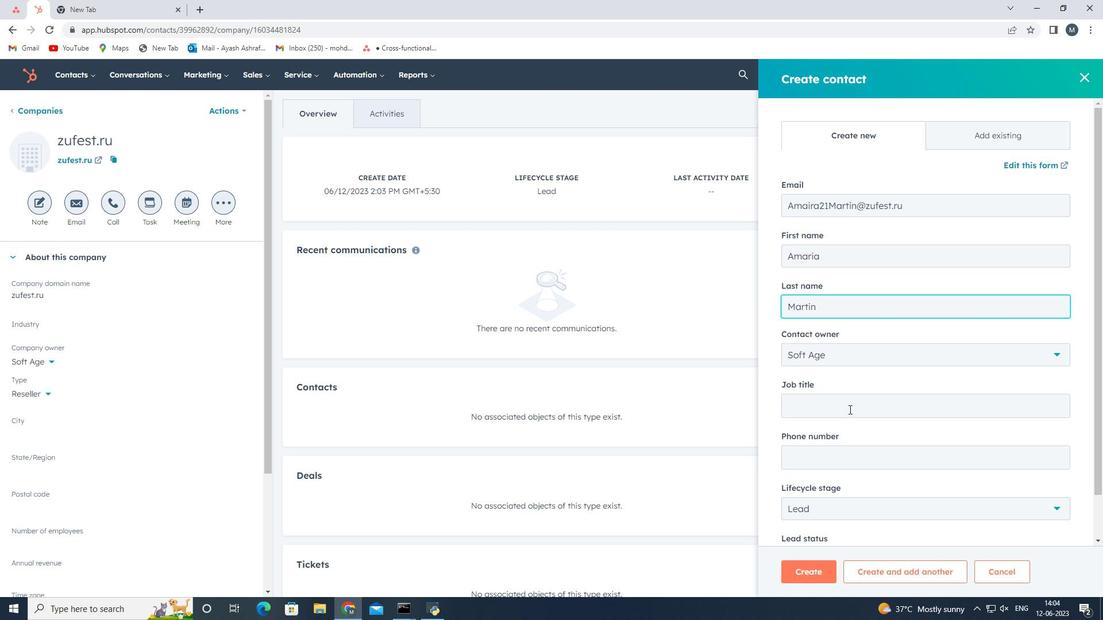 
Action: Key pressed <Key.shift><Key.shift><Key.shift><Key.shift><Key.shift><Key.shift><Key.shift><Key.shift><Key.shift><Key.shift><Key.shift><Key.shift><Key.shift><Key.shift>Qualty<Key.space><Key.shift>Assurance<Key.space><Key.shift>engineer
Screenshot: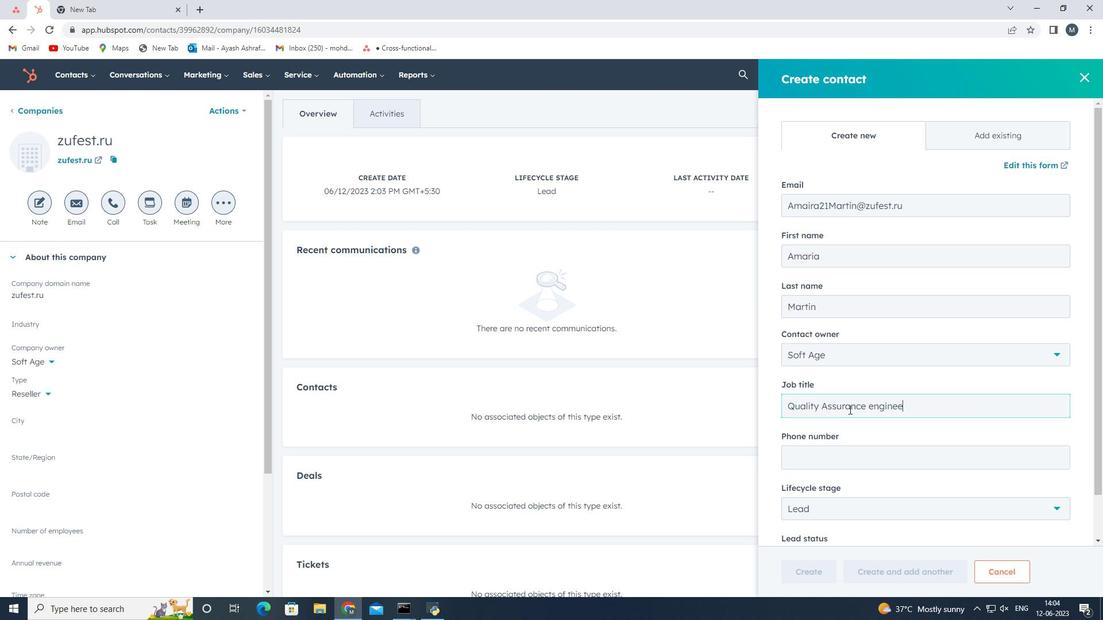 
Action: Mouse moved to (873, 407)
Screenshot: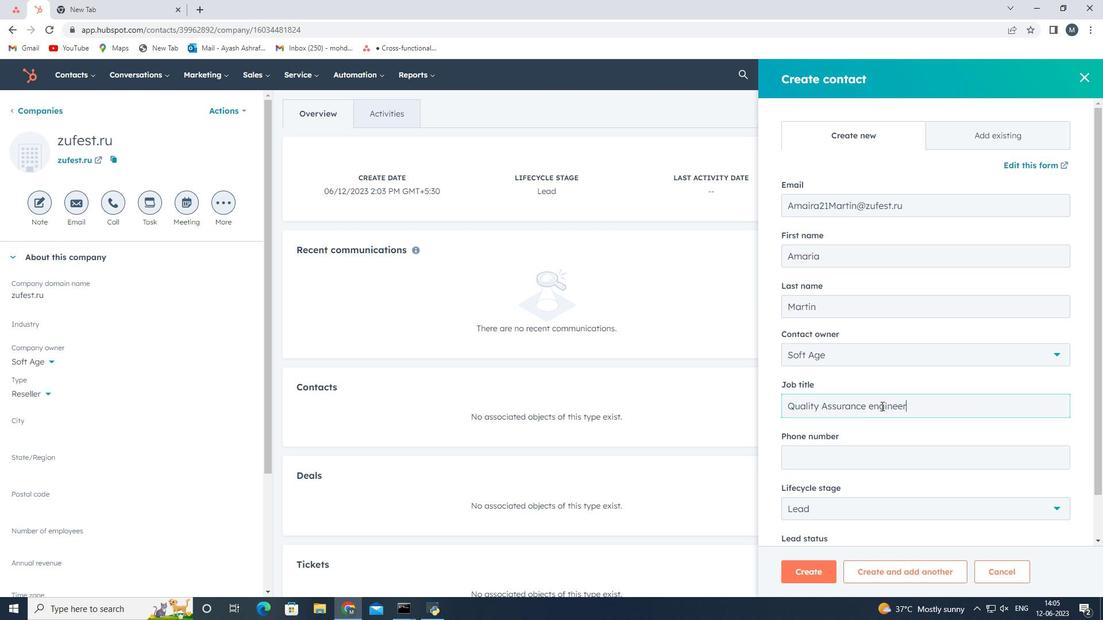 
Action: Mouse pressed left at (873, 407)
Screenshot: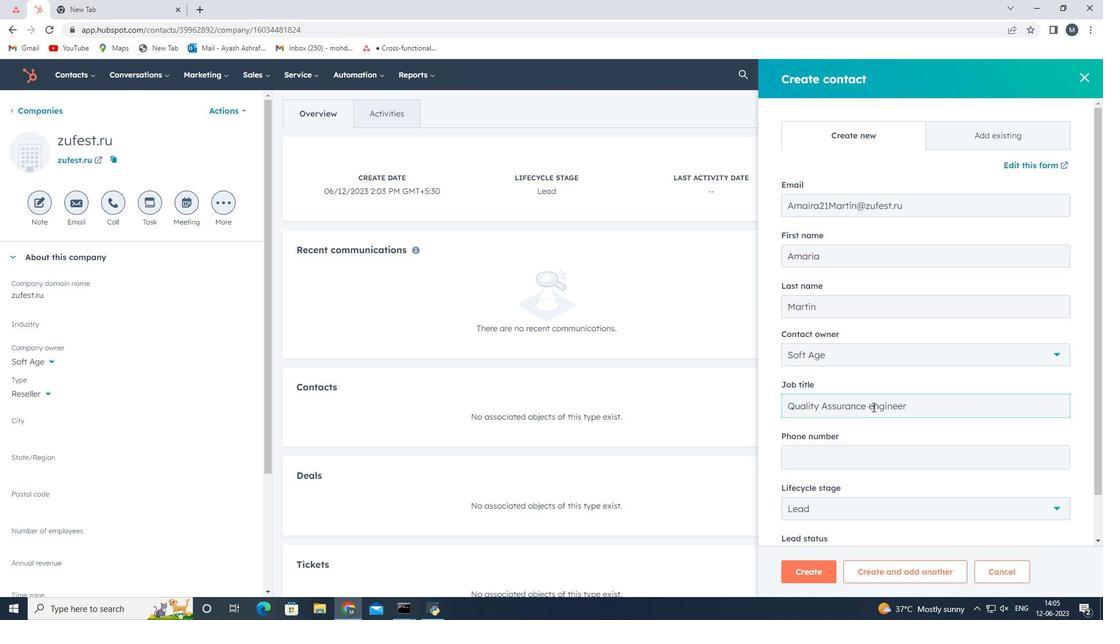 
Action: Mouse moved to (850, 411)
Screenshot: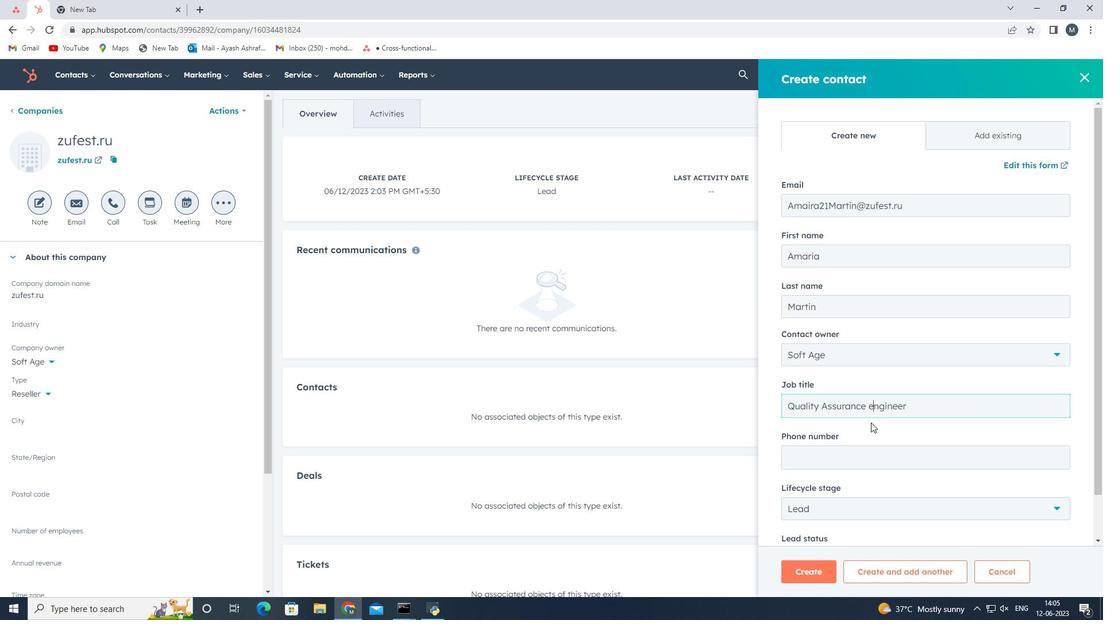 
Action: Key pressed <Key.backspace><Key.shift>E
Screenshot: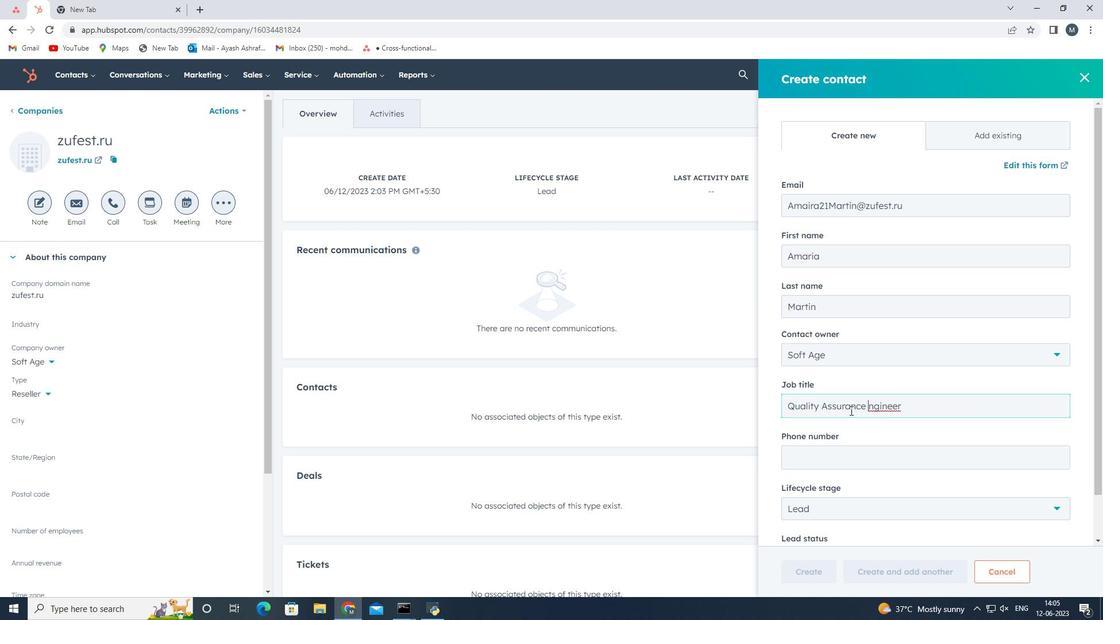 
Action: Mouse moved to (844, 455)
Screenshot: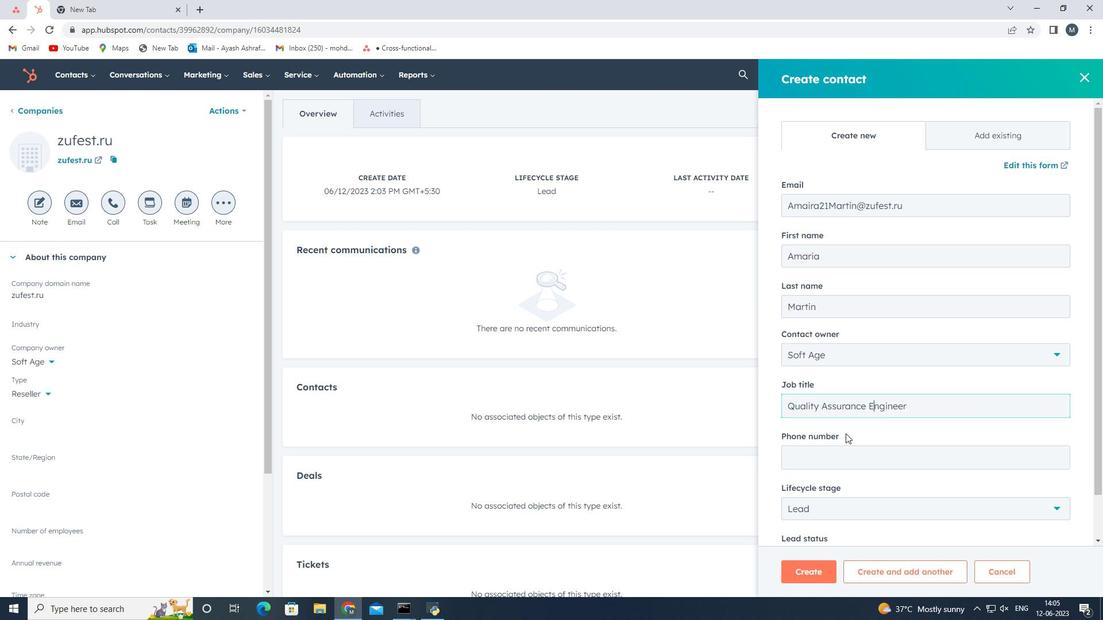 
Action: Mouse pressed left at (844, 455)
Screenshot: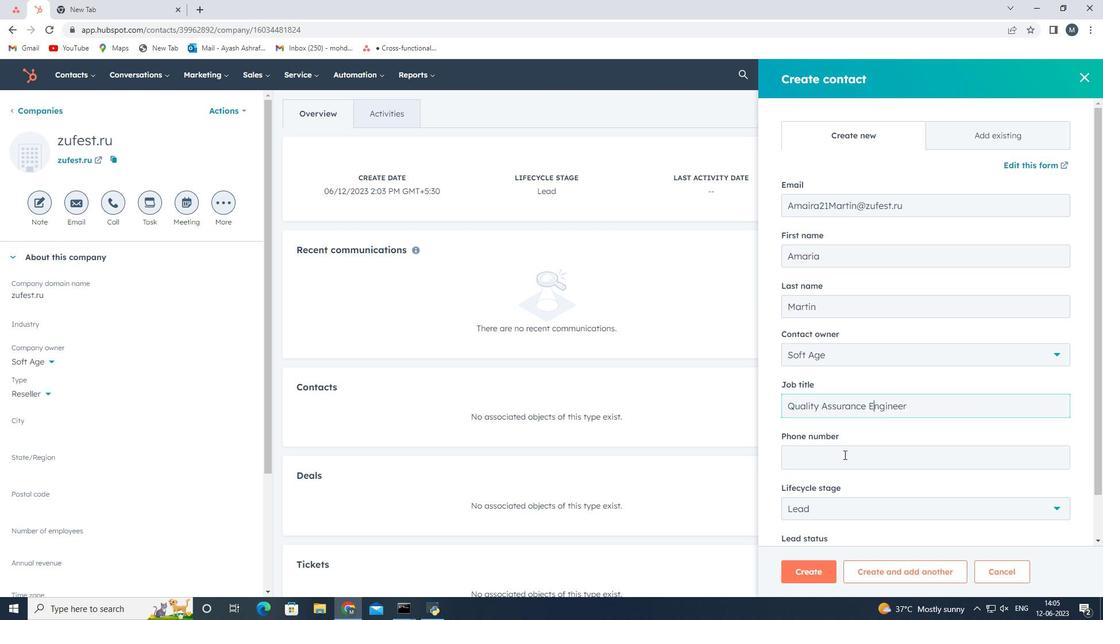 
Action: Mouse moved to (855, 445)
Screenshot: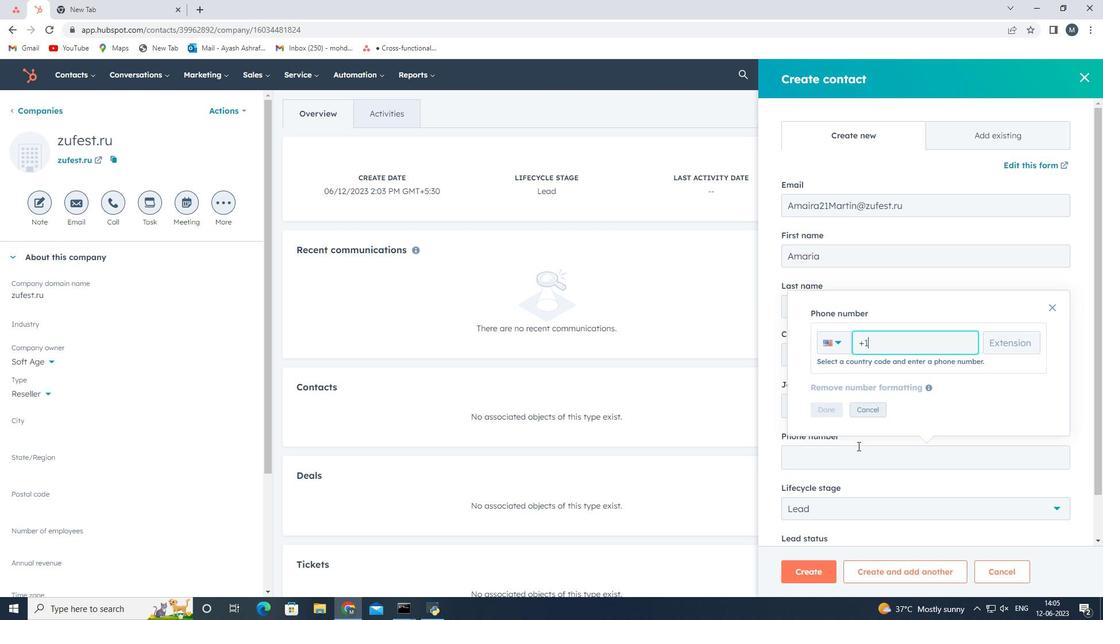 
Action: Key pressed 8015556759<Key.backspace><Key.backspace>95
Screenshot: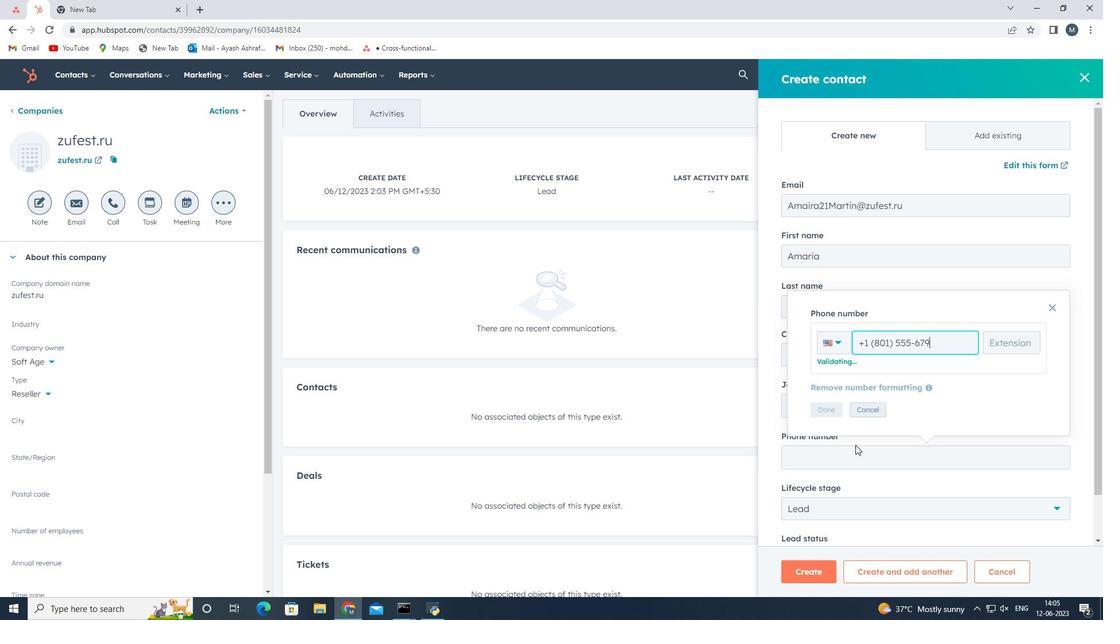 
Action: Mouse moved to (826, 411)
Screenshot: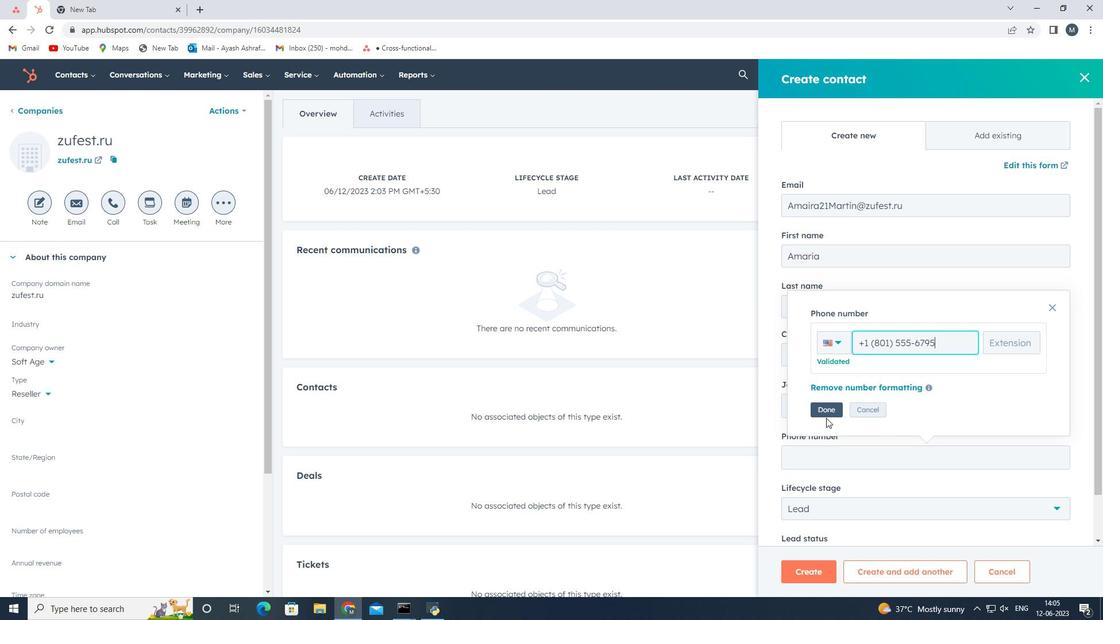
Action: Mouse pressed left at (826, 411)
Screenshot: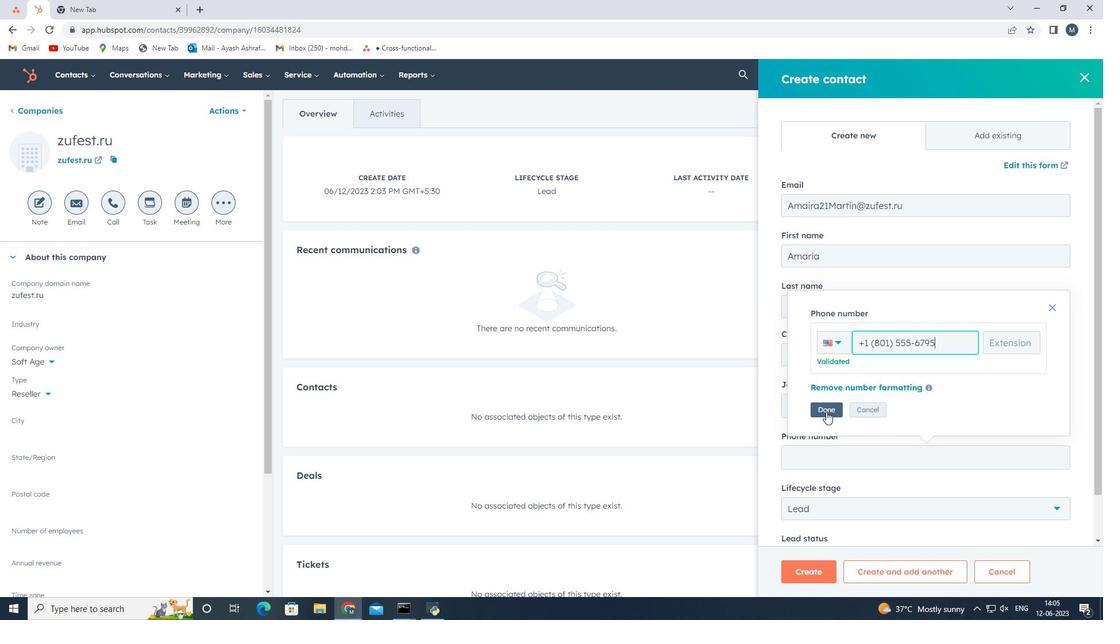 
Action: Mouse moved to (853, 513)
Screenshot: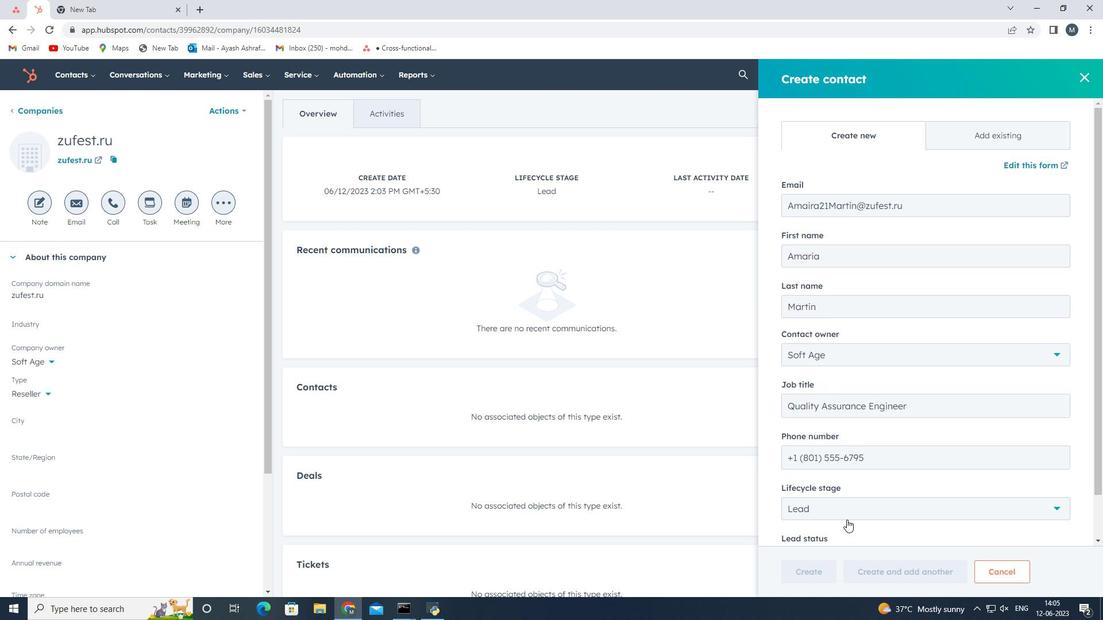
Action: Mouse pressed left at (853, 513)
Screenshot: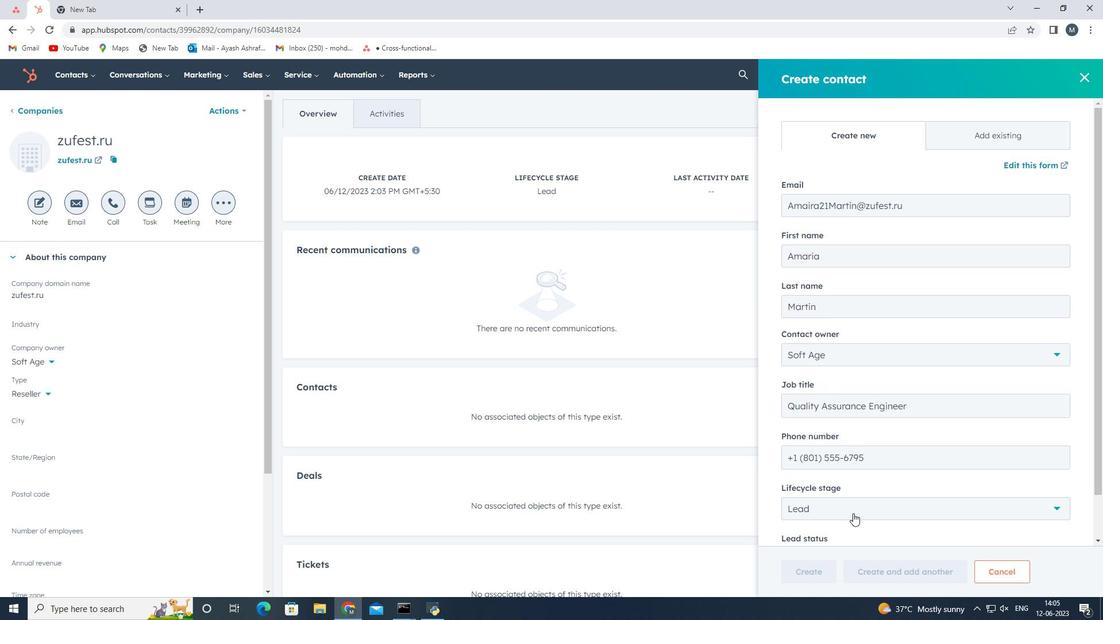 
Action: Mouse moved to (834, 401)
Screenshot: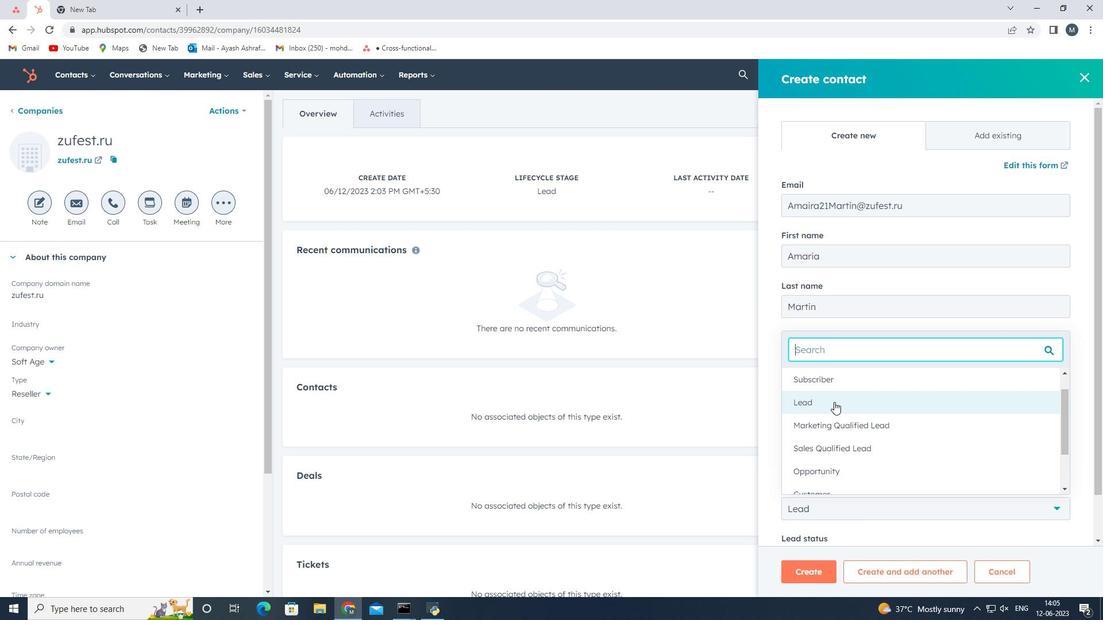 
Action: Mouse pressed left at (834, 401)
Screenshot: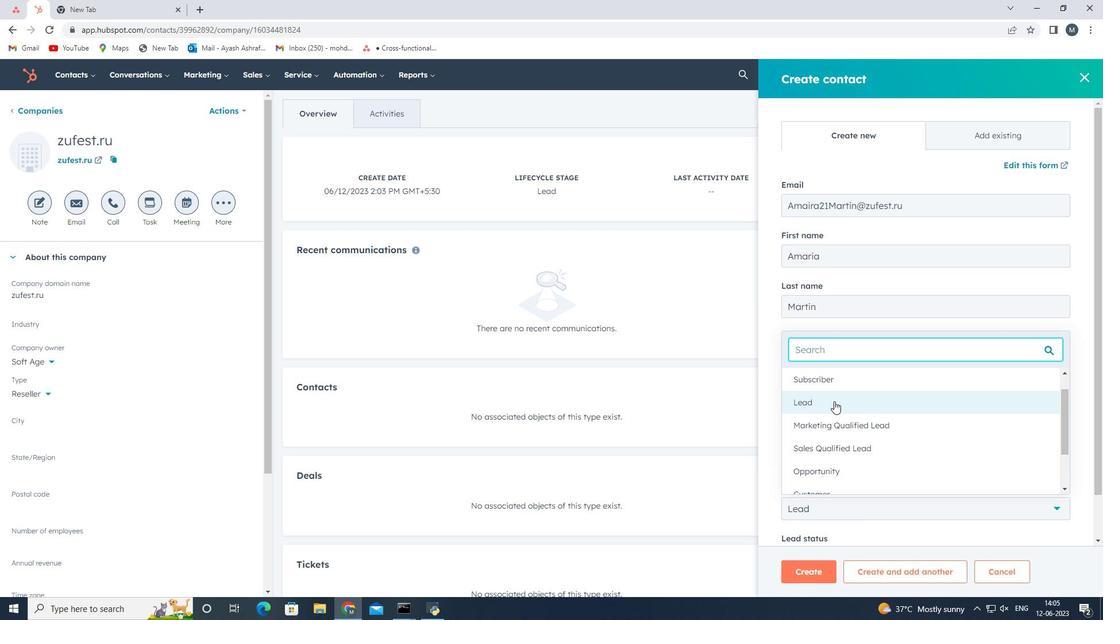 
Action: Mouse moved to (835, 533)
Screenshot: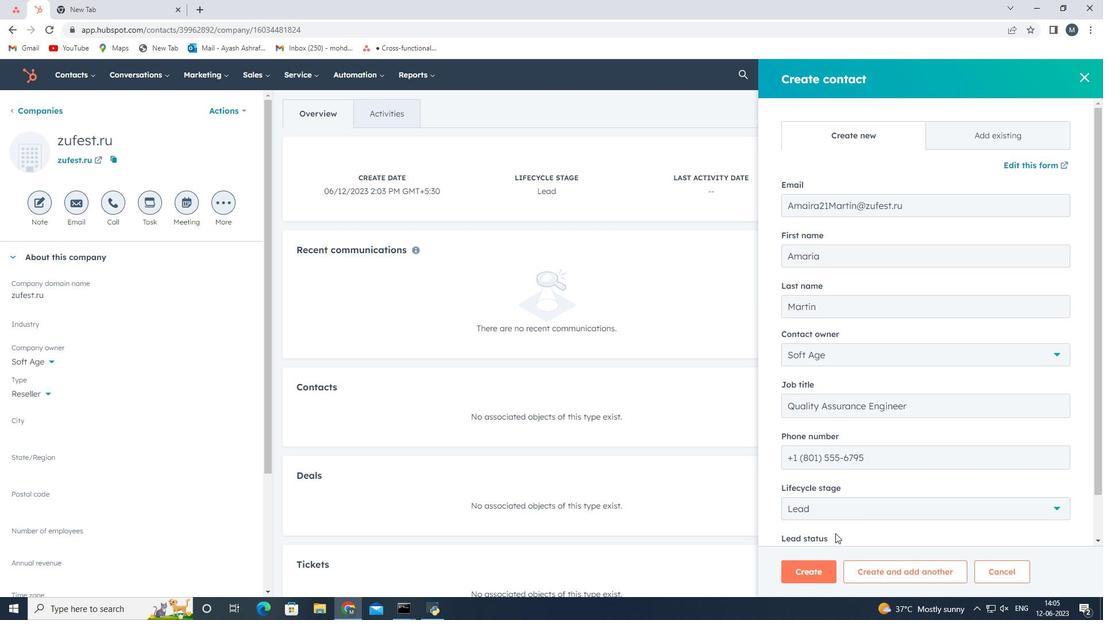 
Action: Mouse scrolled (835, 532) with delta (0, 0)
Screenshot: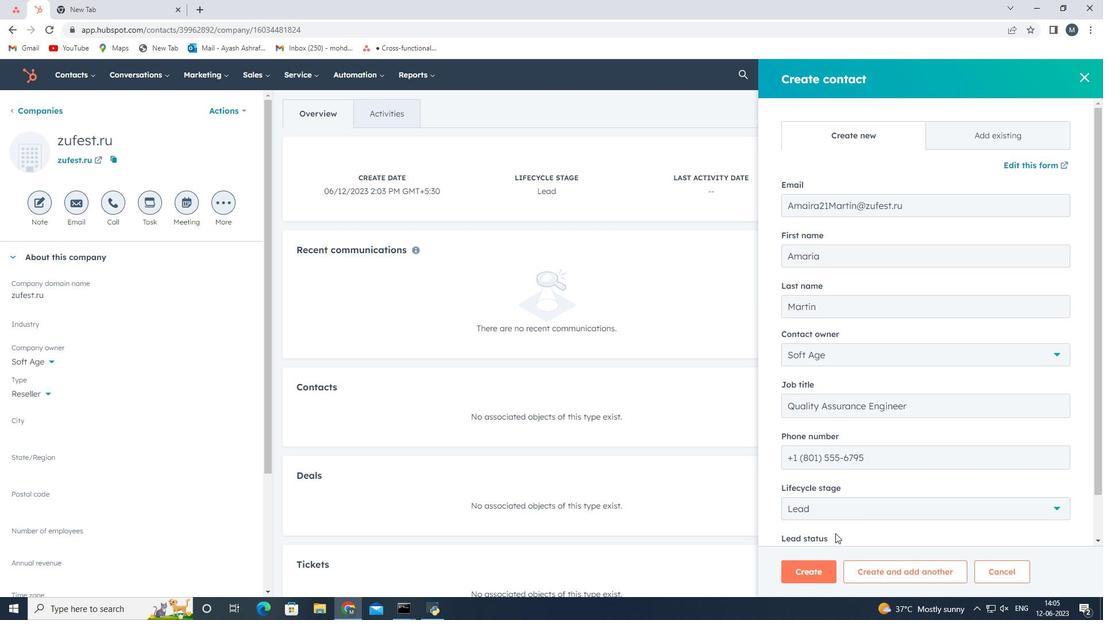 
Action: Mouse scrolled (835, 532) with delta (0, 0)
Screenshot: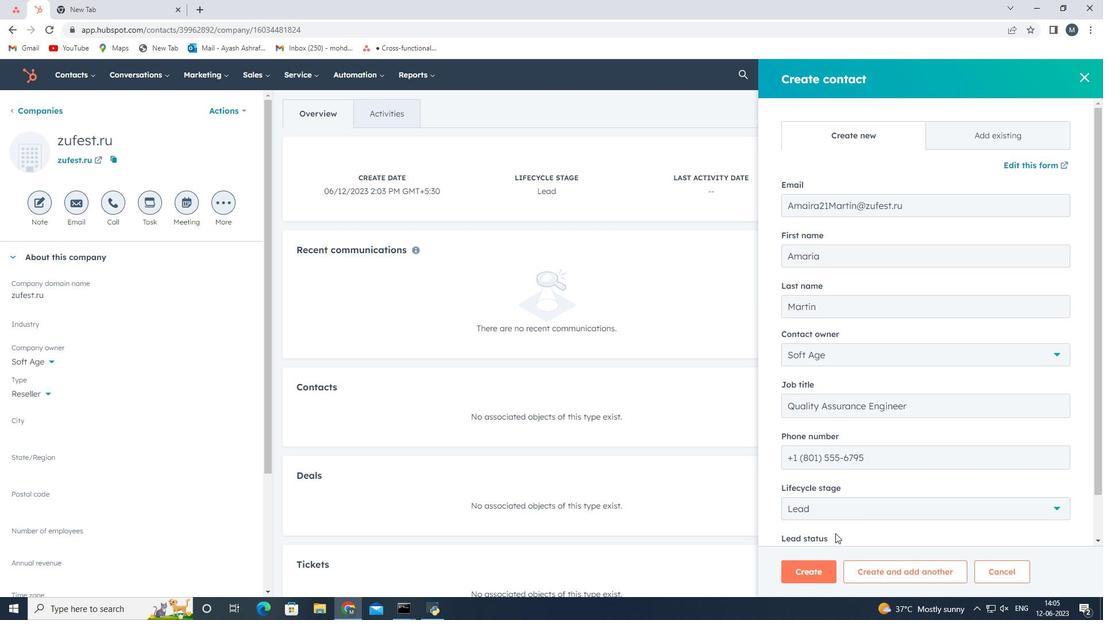 
Action: Mouse scrolled (835, 532) with delta (0, 0)
Screenshot: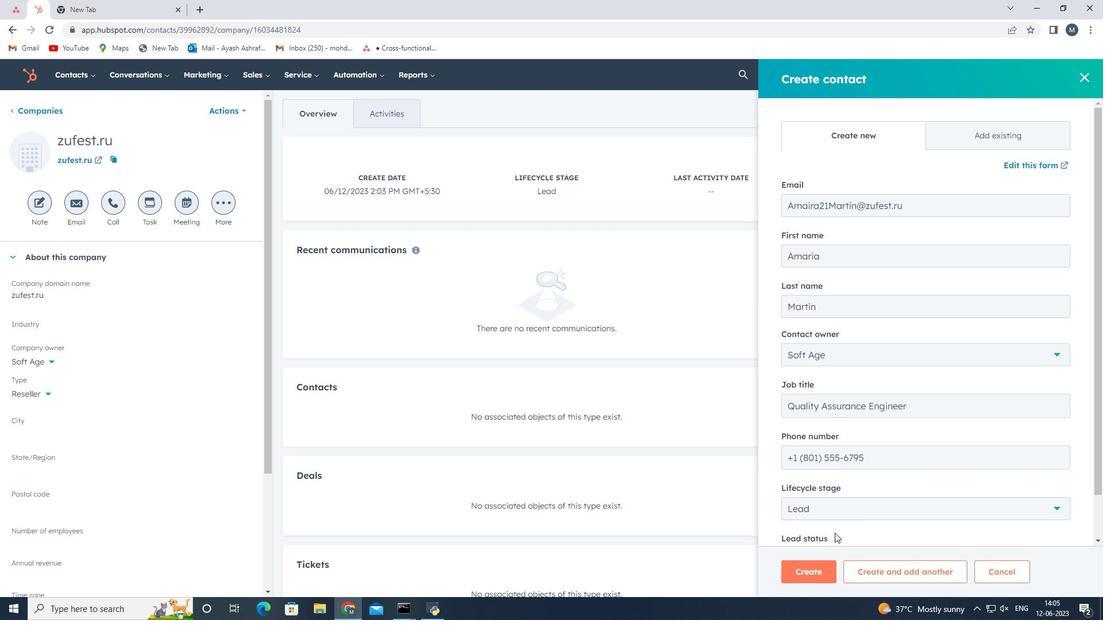 
Action: Mouse scrolled (835, 532) with delta (0, 0)
Screenshot: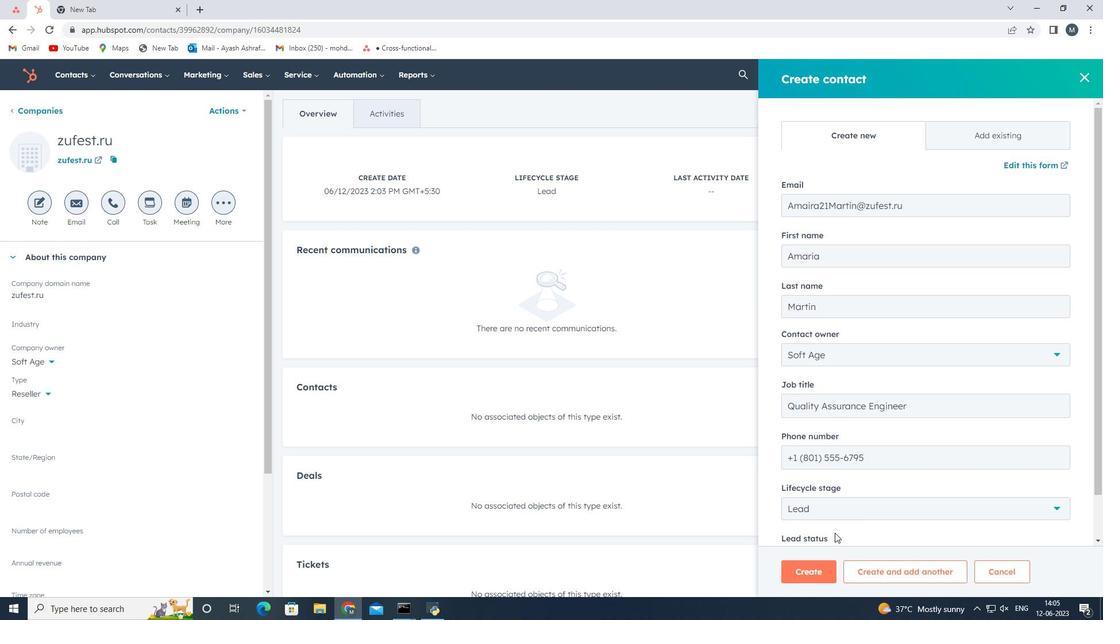 
Action: Mouse moved to (838, 513)
Screenshot: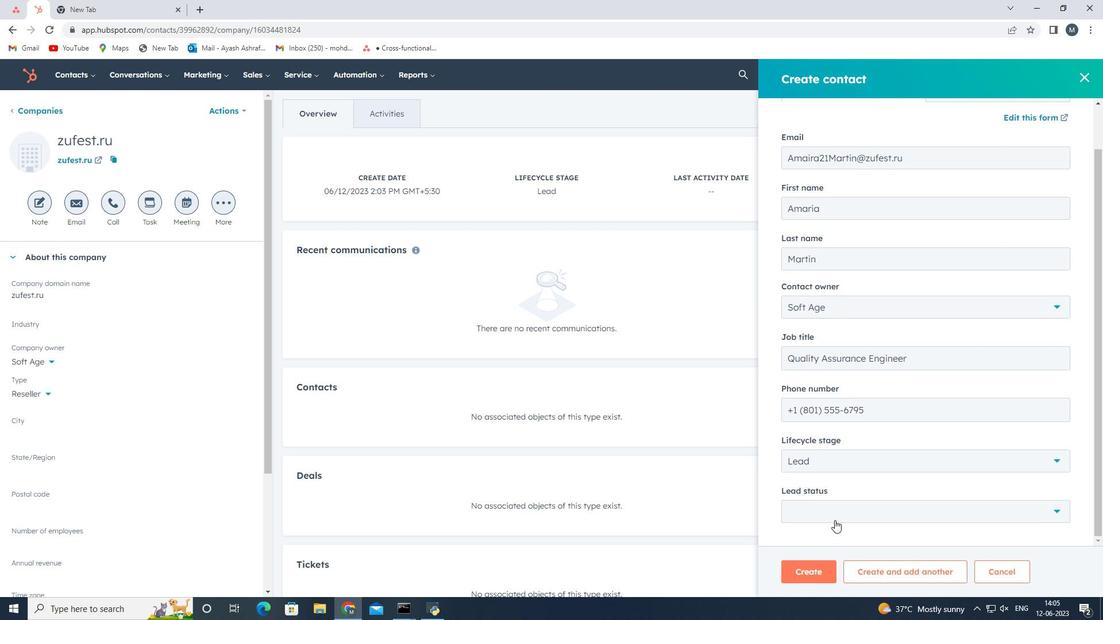 
Action: Mouse pressed left at (838, 513)
Screenshot: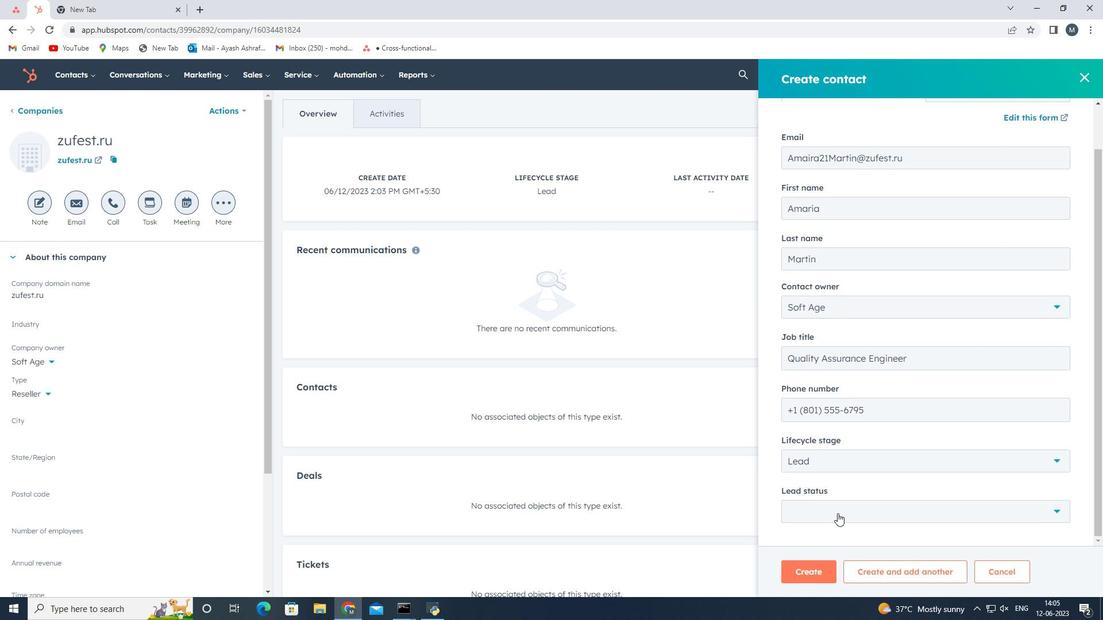 
Action: Mouse moved to (839, 439)
Screenshot: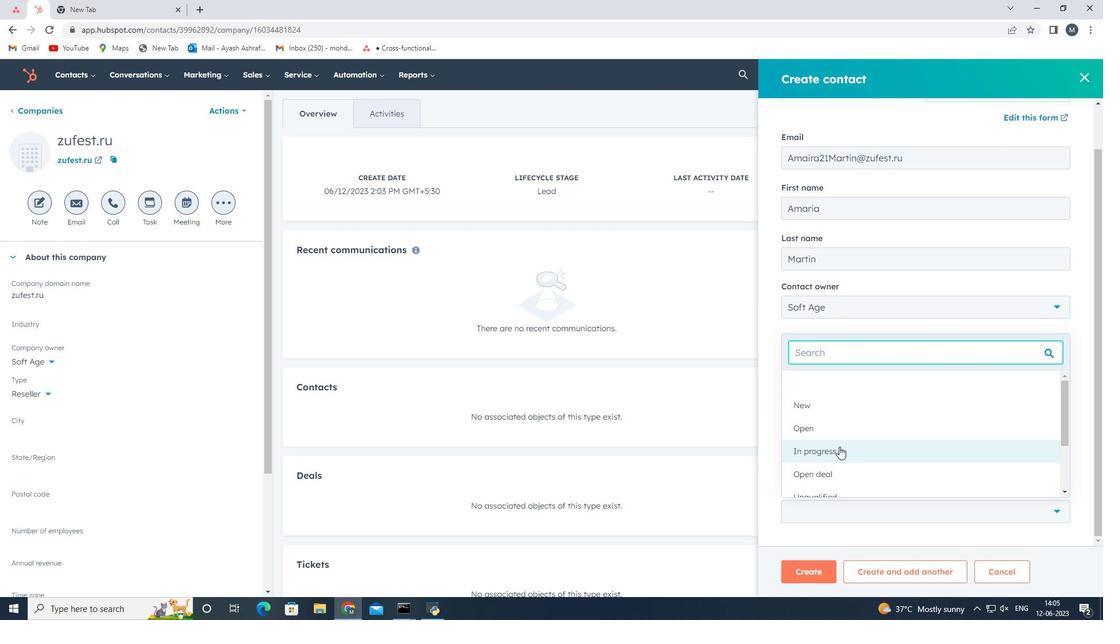 
Action: Mouse pressed left at (839, 439)
Screenshot: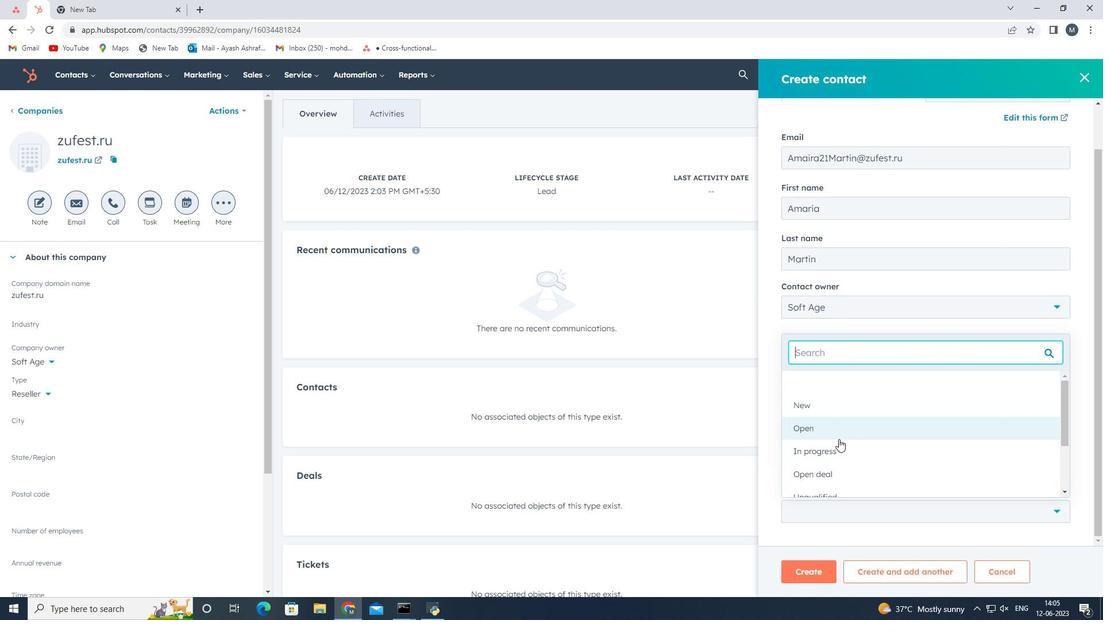 
Action: Mouse moved to (814, 563)
Screenshot: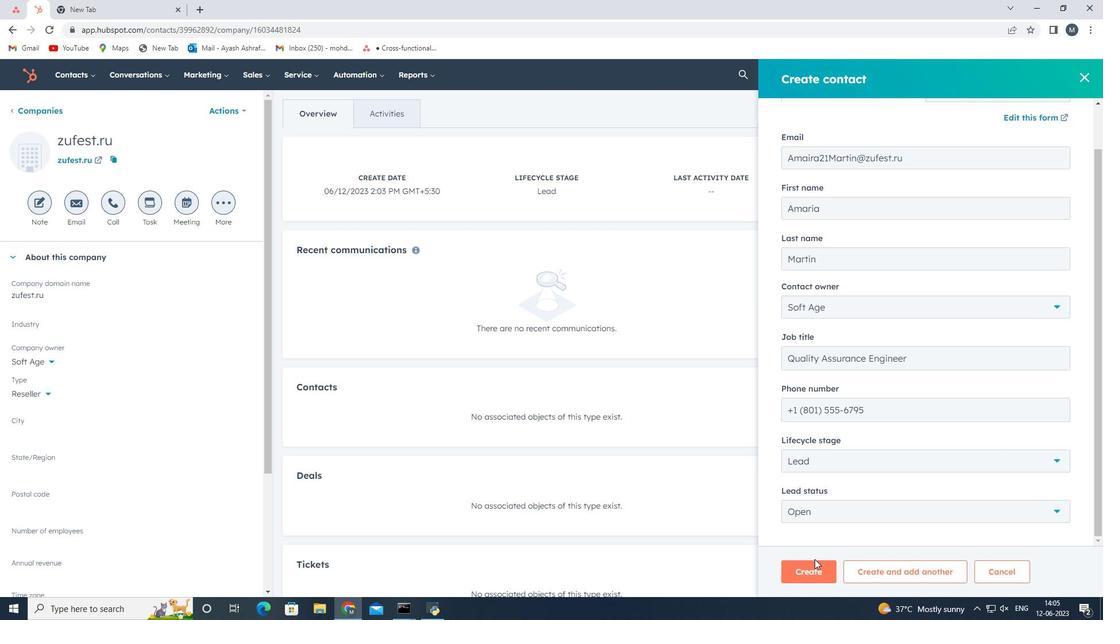 
Action: Mouse pressed left at (814, 563)
Screenshot: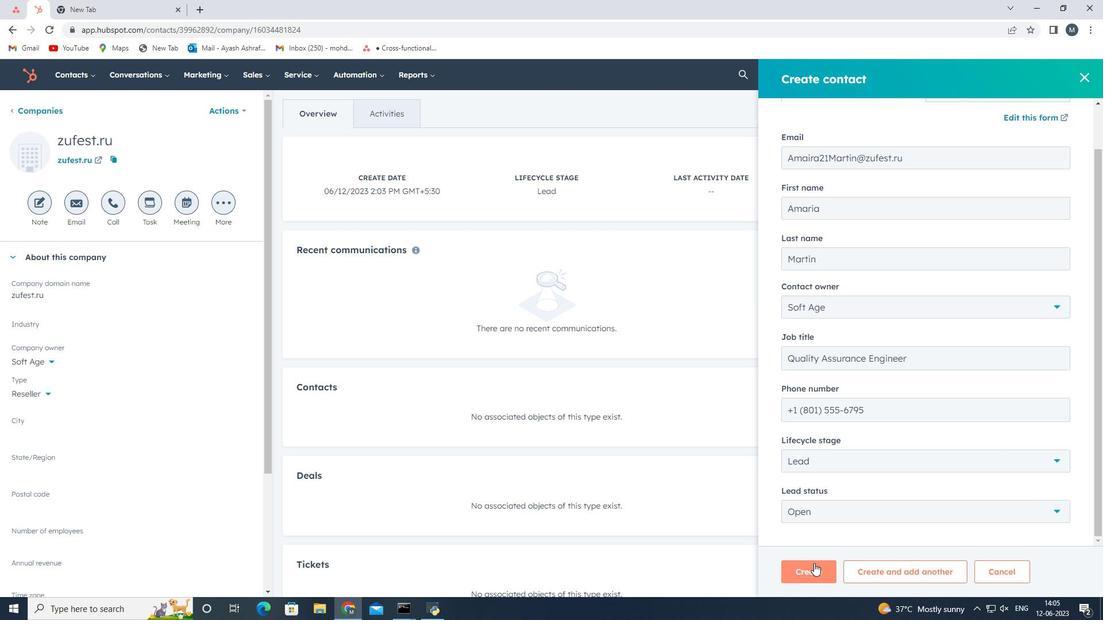 
Action: Mouse moved to (609, 355)
Screenshot: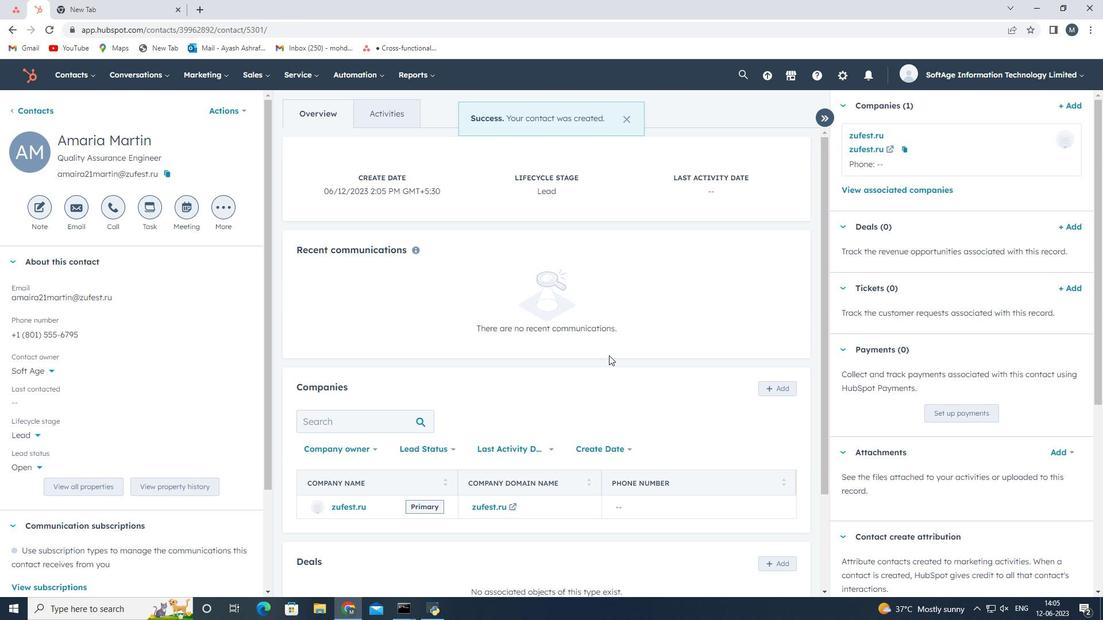 
